 Task: Look for space in Chengyang, China from 5th June, 2023 to 16th June, 2023 for 2 adults in price range Rs.14000 to Rs.18000. Place can be entire place with 1  bedroom having 1 bed and 1 bathroom. Property type can be house, flat, guest house, hotel. Amenities needed are: wifi. Booking option can be shelf check-in. Required host language is Chinese (Simplified).
Action: Mouse moved to (708, 90)
Screenshot: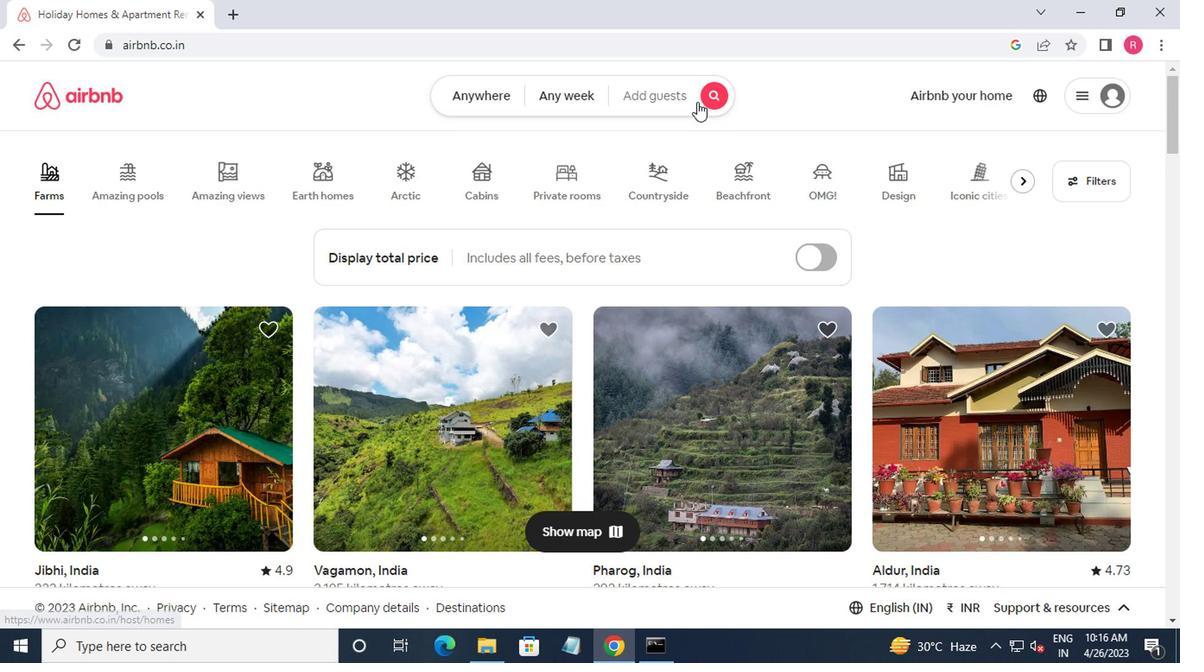
Action: Mouse pressed left at (708, 90)
Screenshot: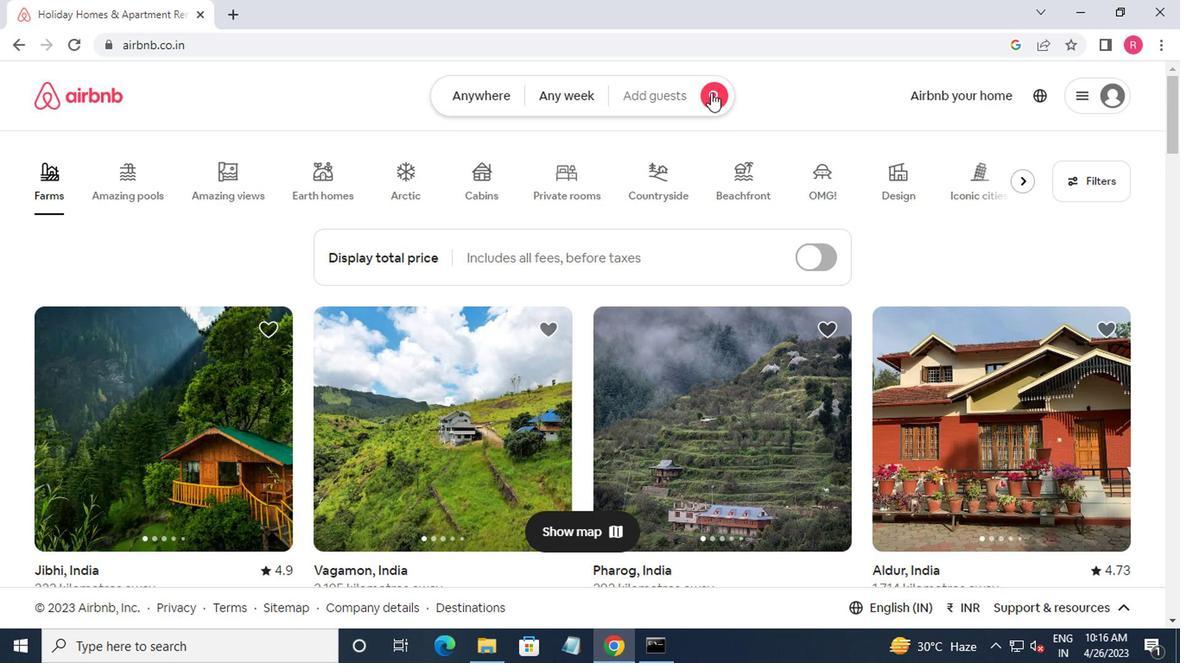 
Action: Mouse moved to (330, 167)
Screenshot: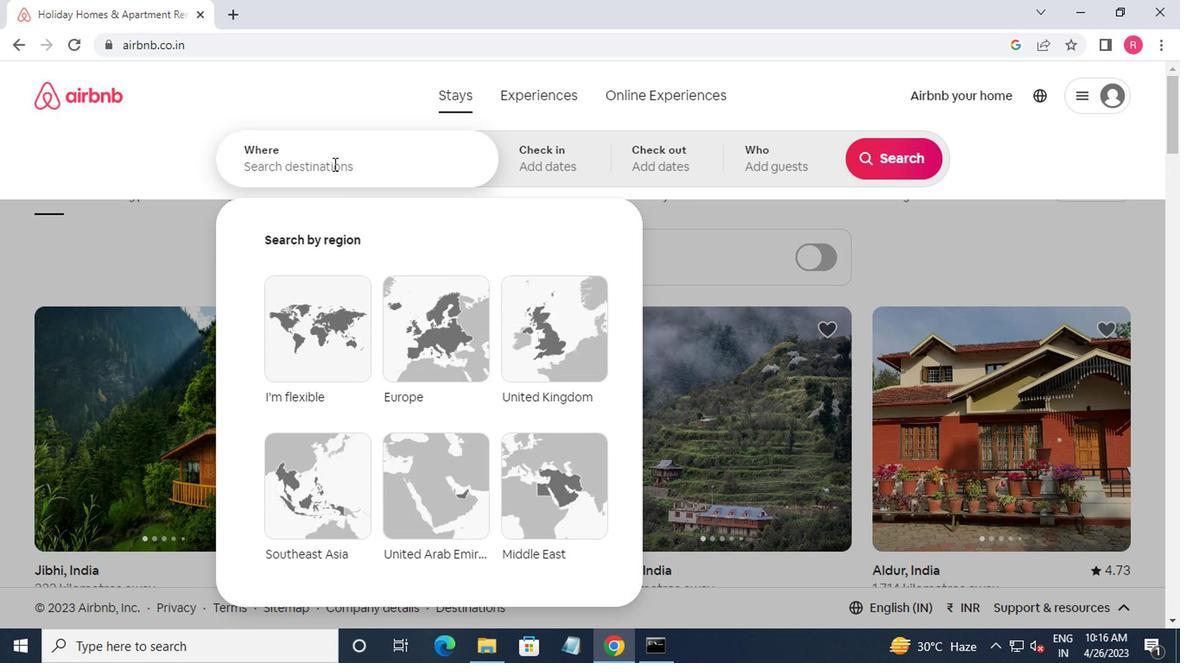 
Action: Mouse pressed left at (330, 167)
Screenshot: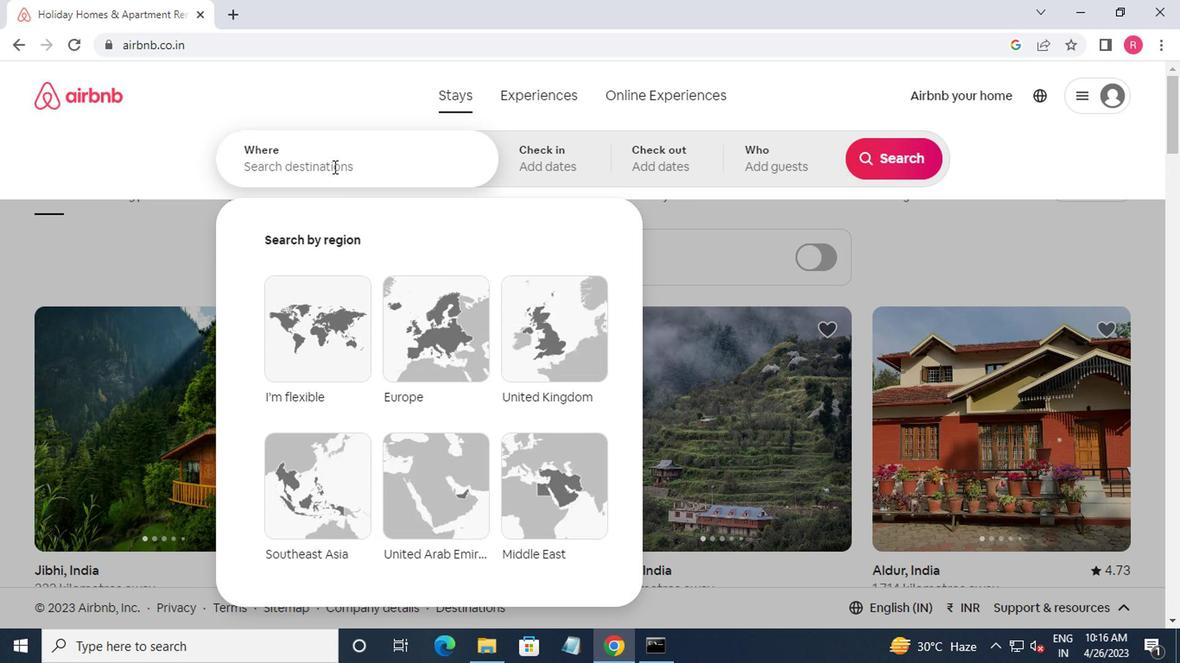 
Action: Mouse moved to (1175, 384)
Screenshot: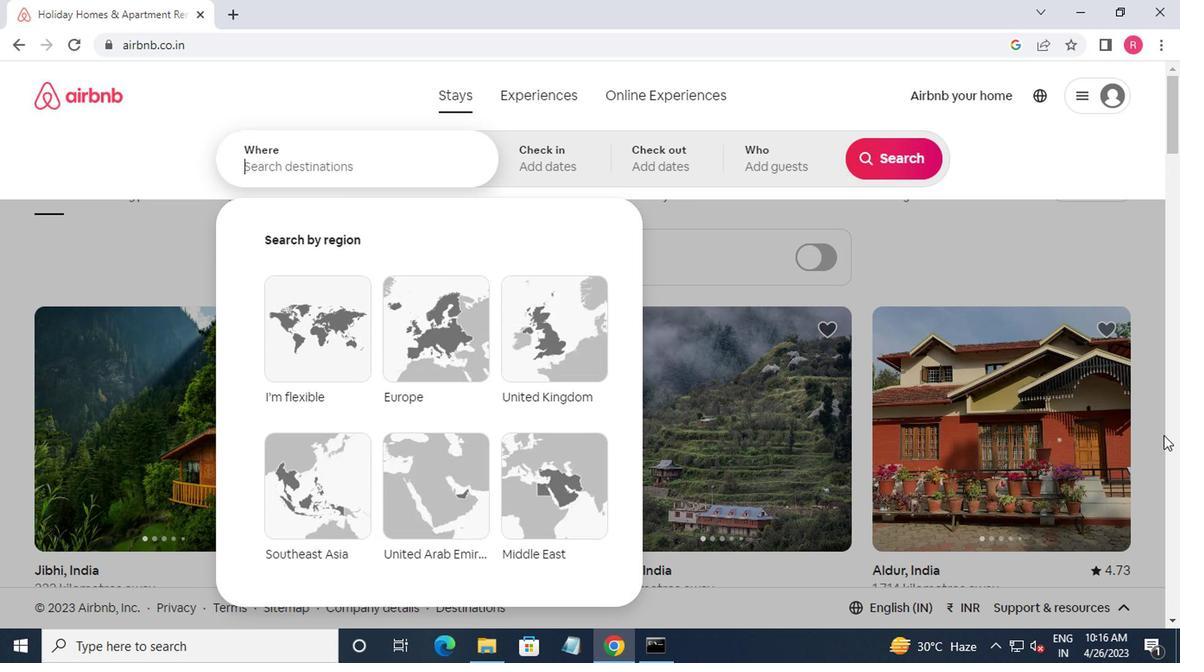 
Action: Key pressed chengyang,china<Key.enter>
Screenshot: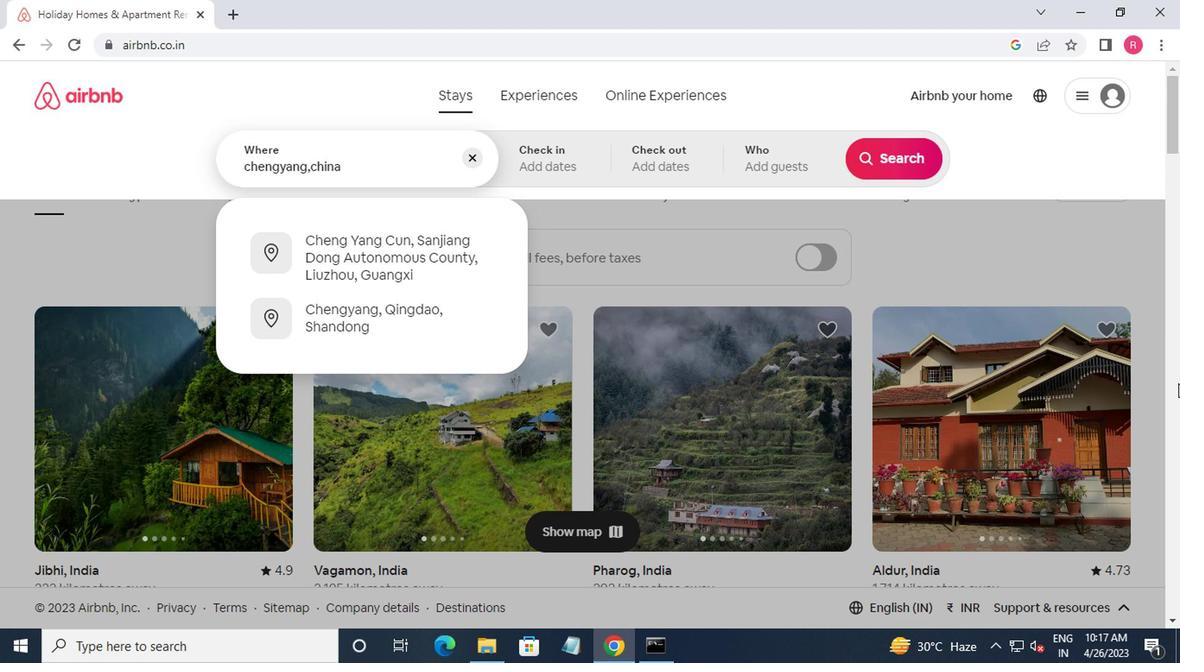 
Action: Mouse moved to (879, 298)
Screenshot: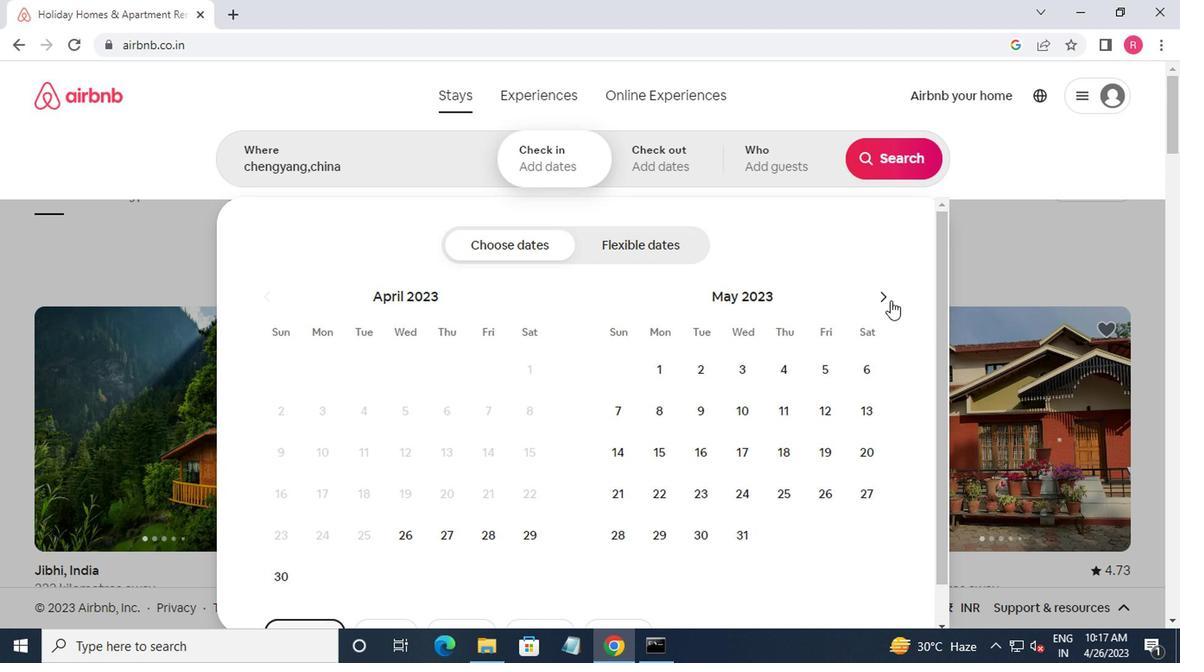 
Action: Mouse pressed left at (879, 298)
Screenshot: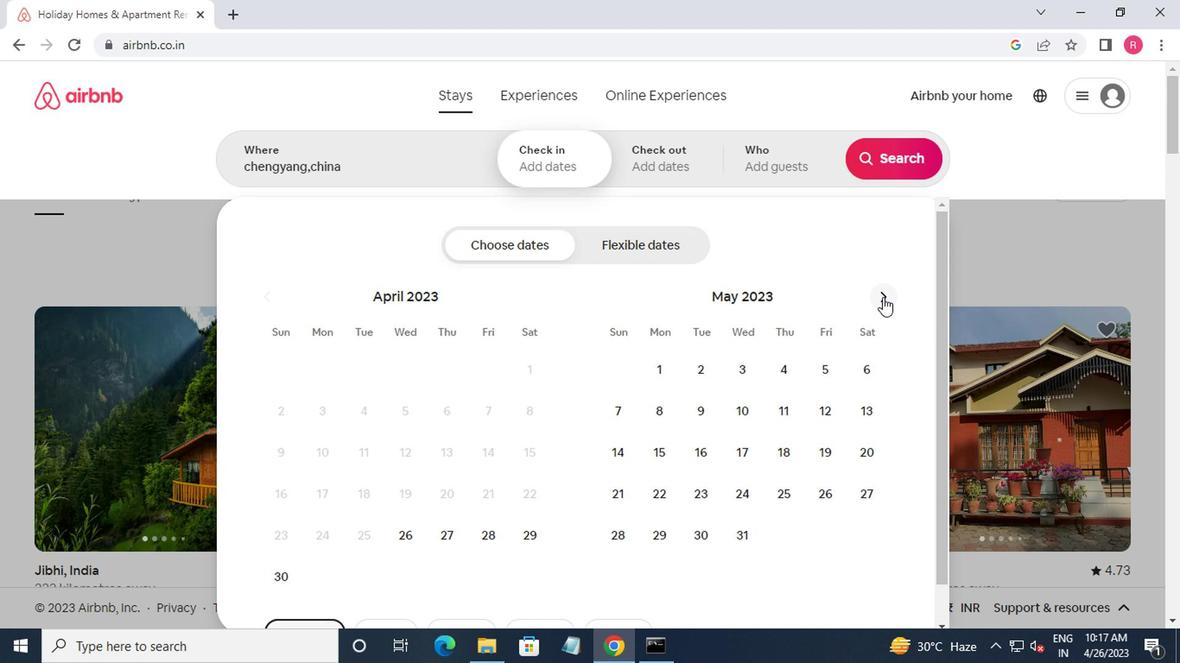 
Action: Mouse moved to (878, 298)
Screenshot: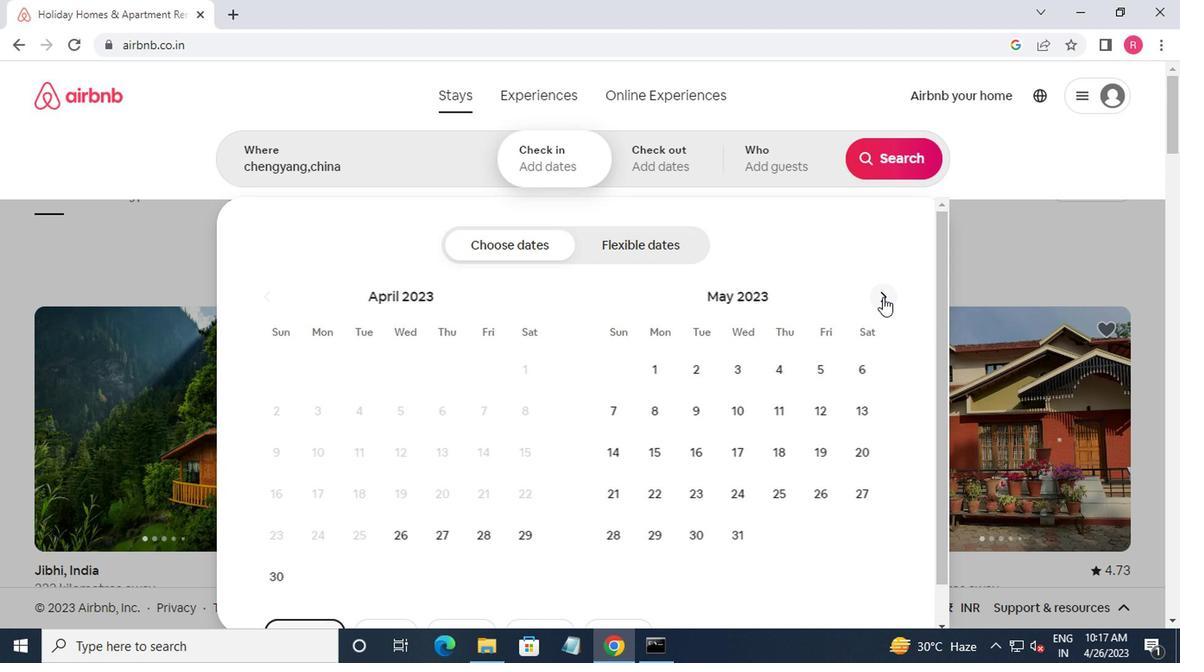 
Action: Mouse pressed left at (878, 298)
Screenshot: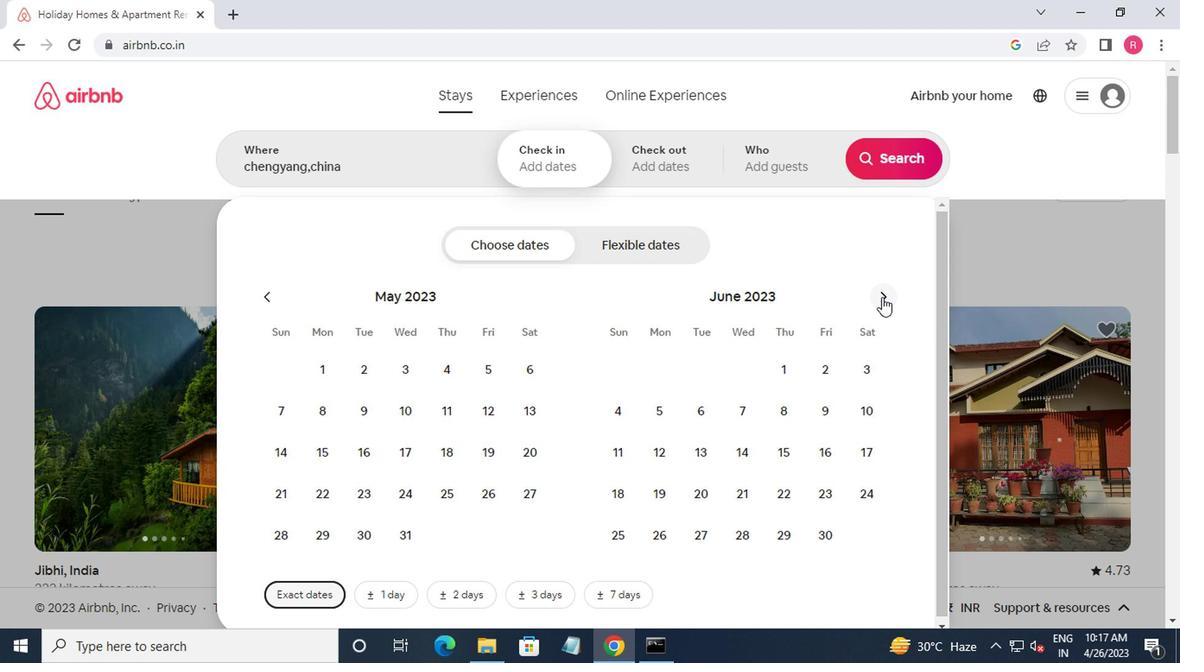 
Action: Mouse moved to (735, 414)
Screenshot: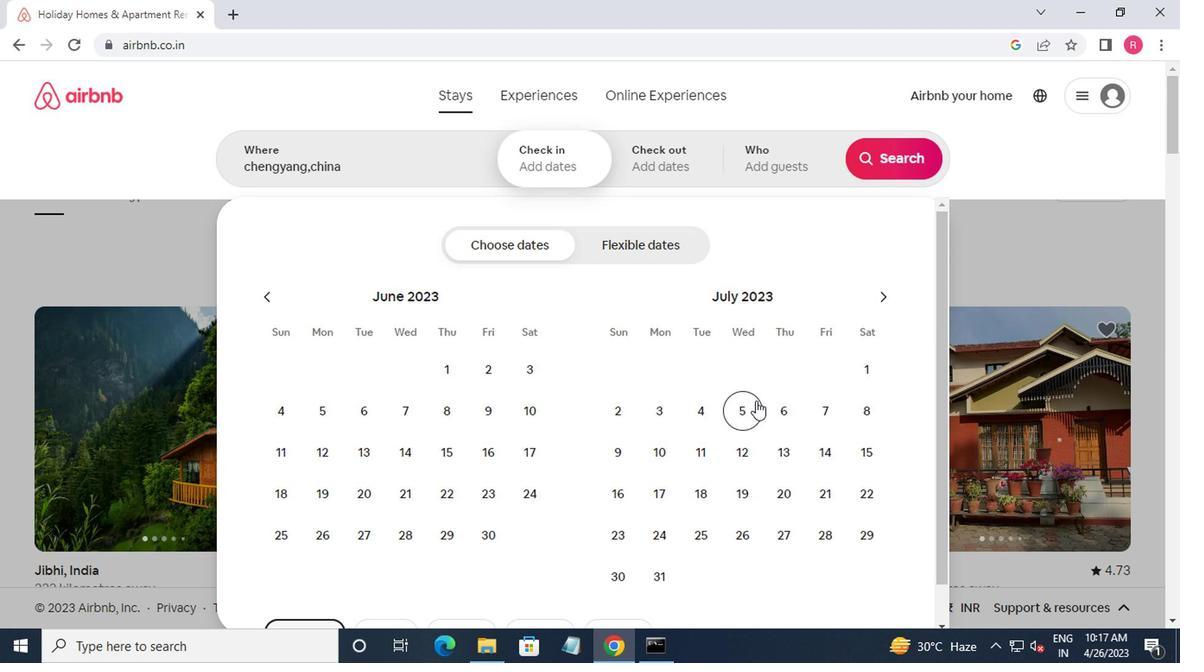 
Action: Mouse pressed left at (735, 414)
Screenshot: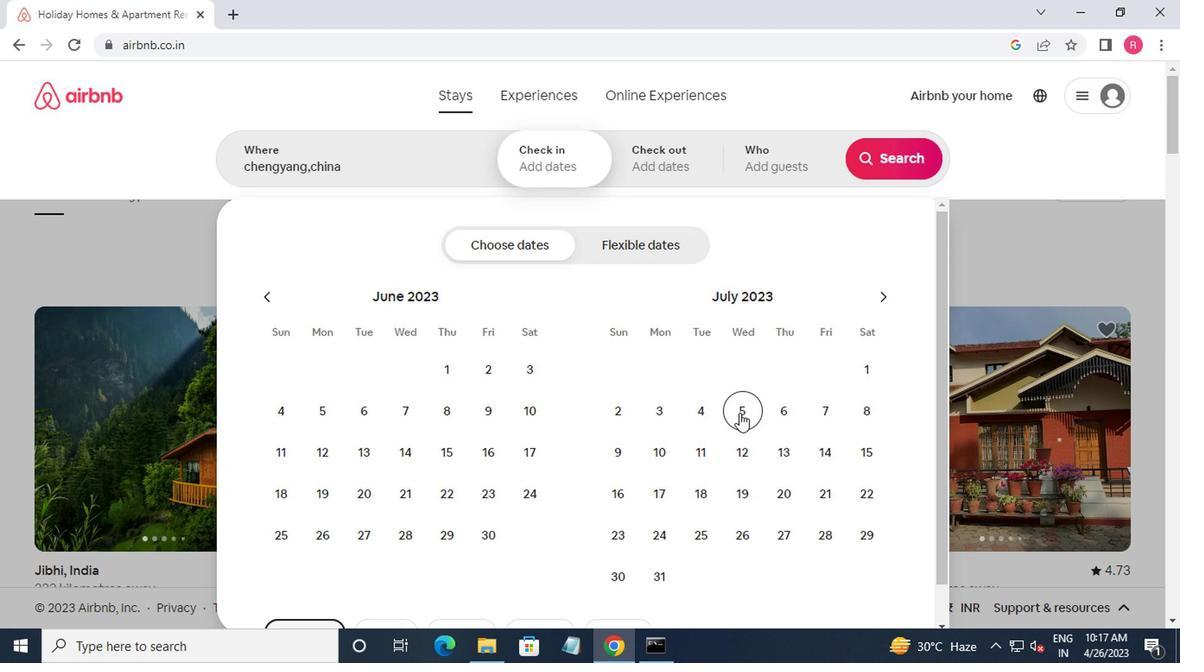 
Action: Mouse moved to (609, 492)
Screenshot: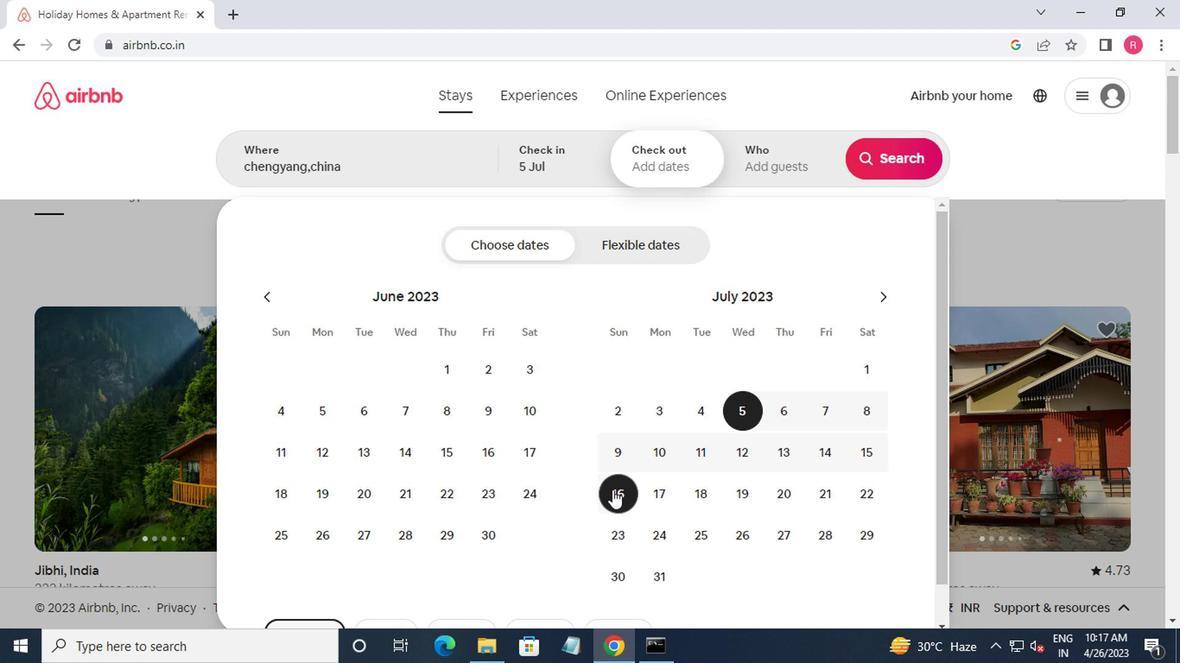 
Action: Mouse pressed left at (609, 492)
Screenshot: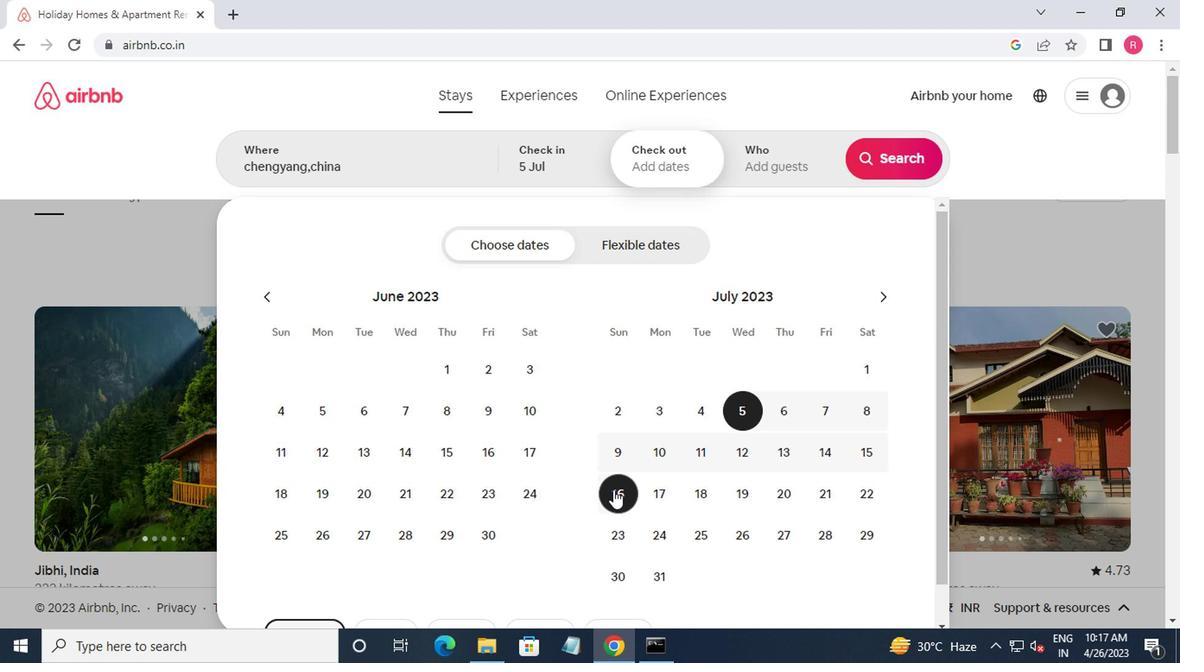 
Action: Mouse moved to (322, 417)
Screenshot: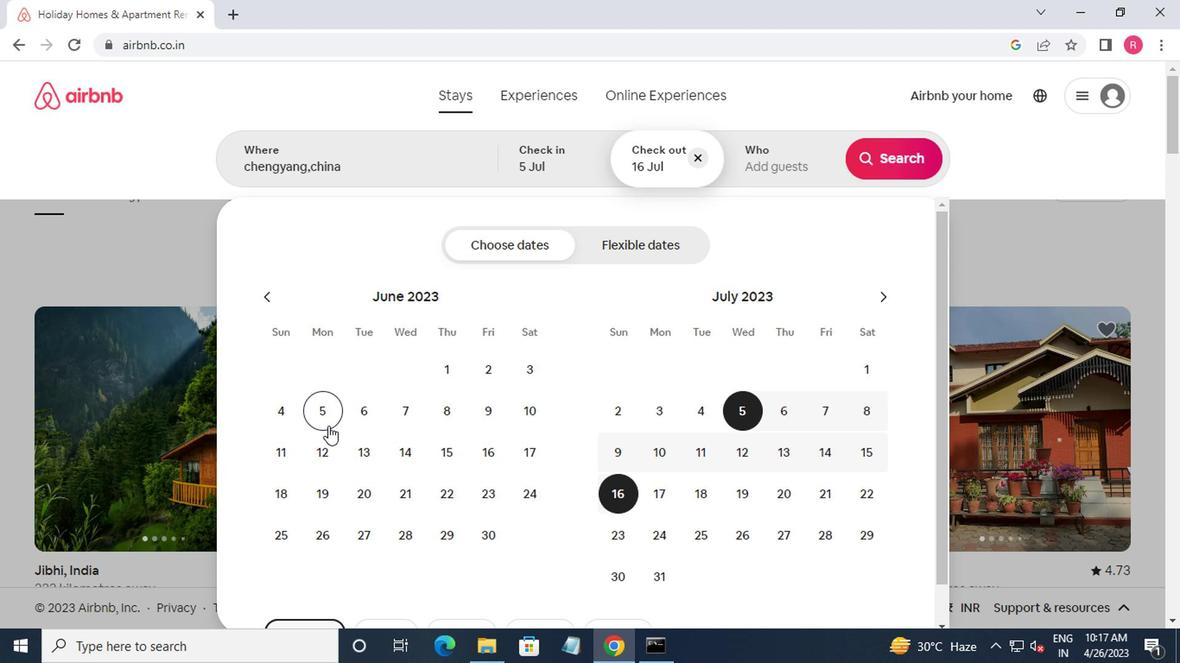 
Action: Mouse pressed left at (322, 417)
Screenshot: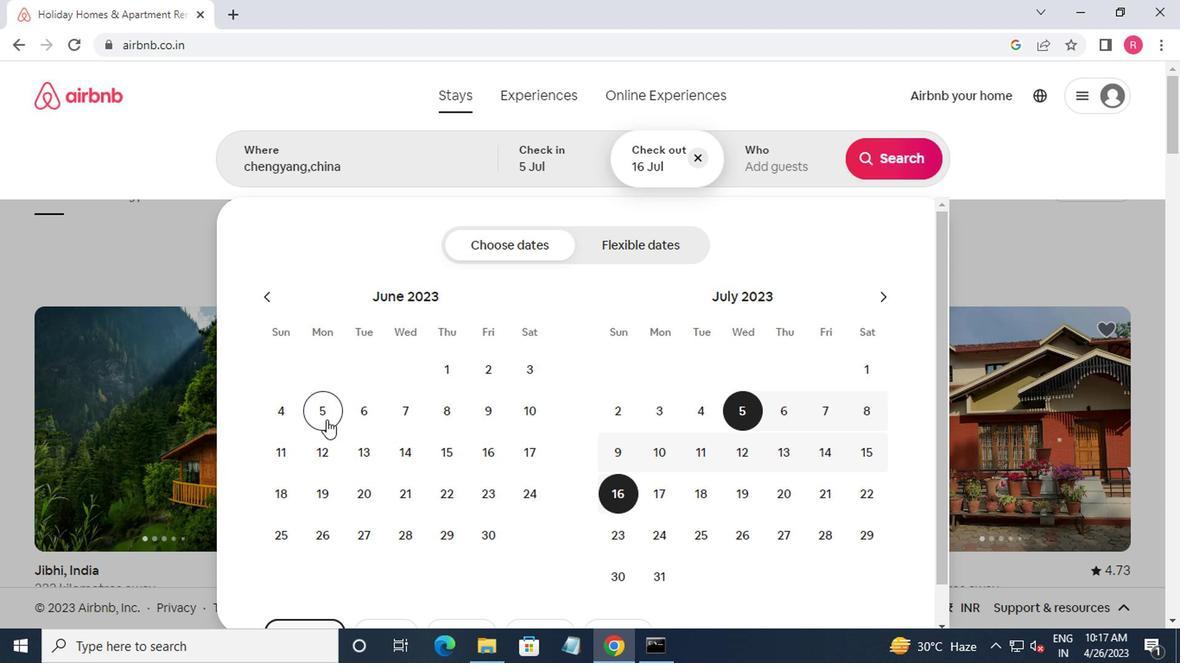 
Action: Mouse moved to (501, 462)
Screenshot: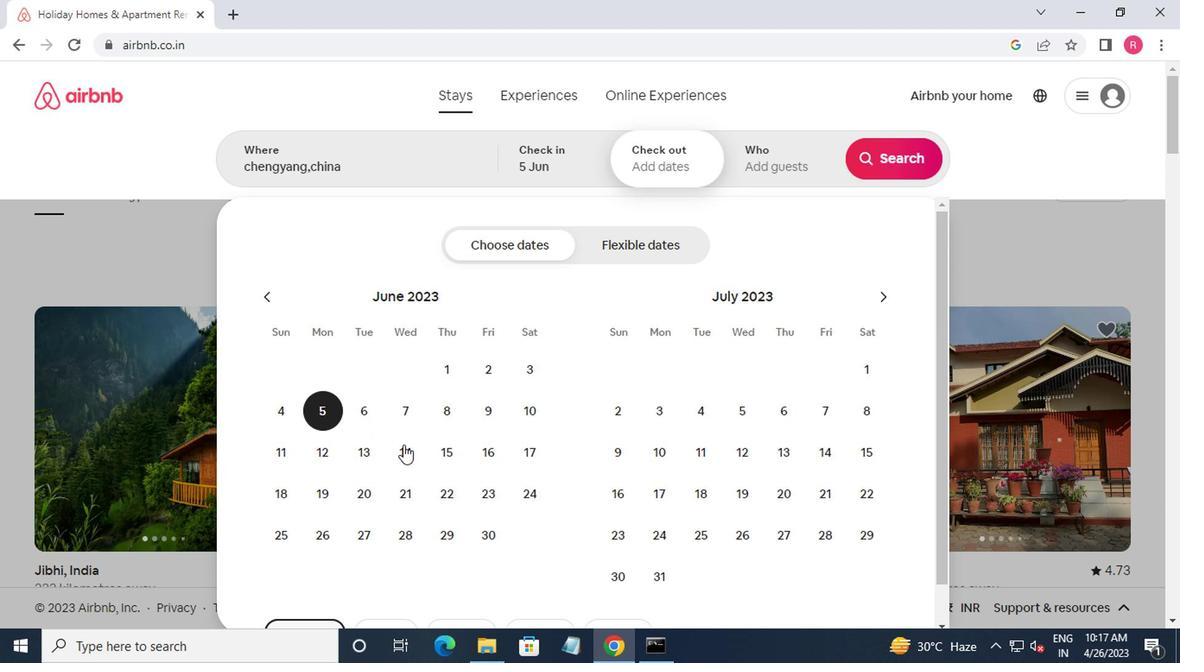 
Action: Mouse pressed left at (501, 462)
Screenshot: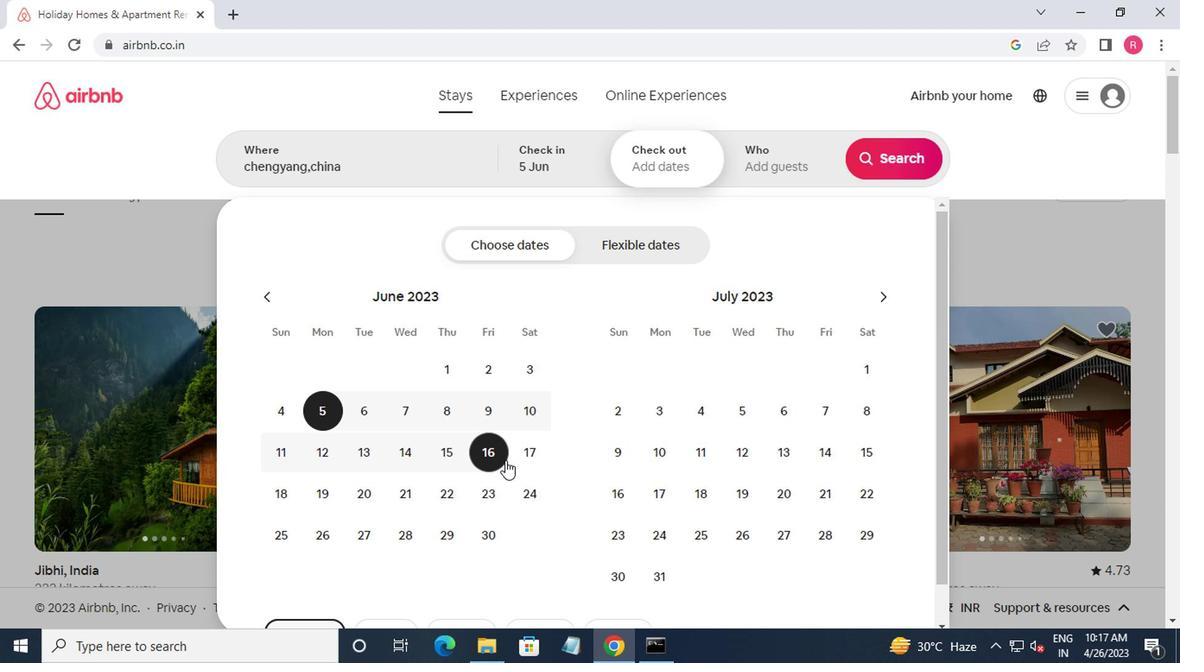 
Action: Mouse moved to (769, 165)
Screenshot: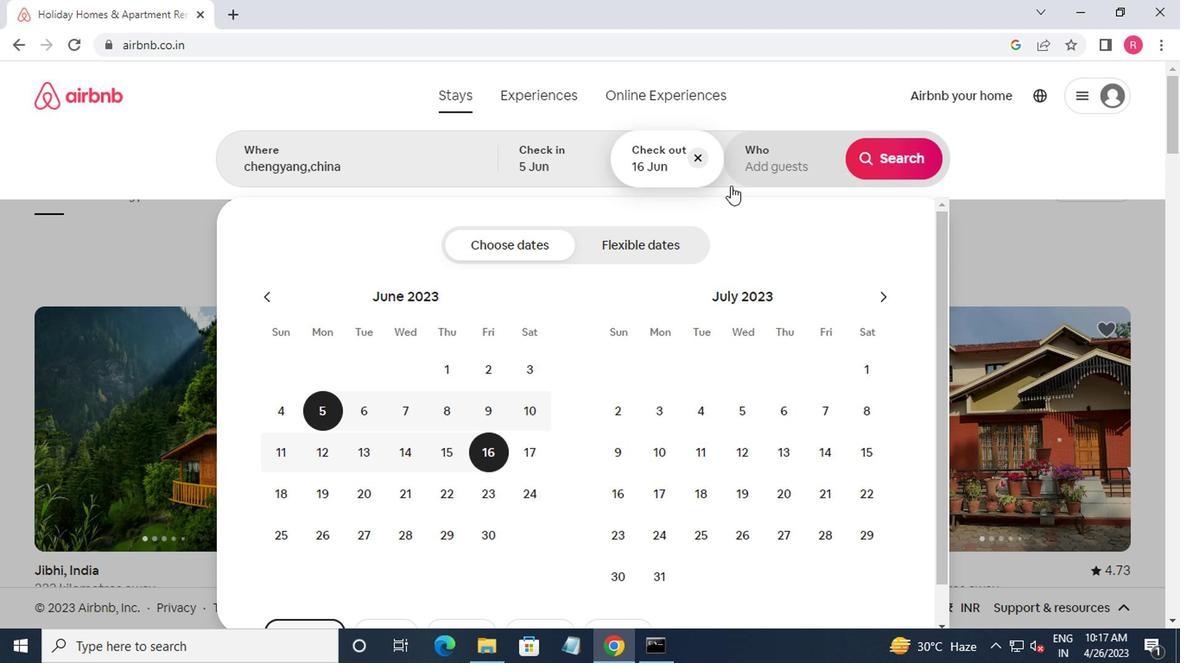 
Action: Mouse pressed left at (769, 165)
Screenshot: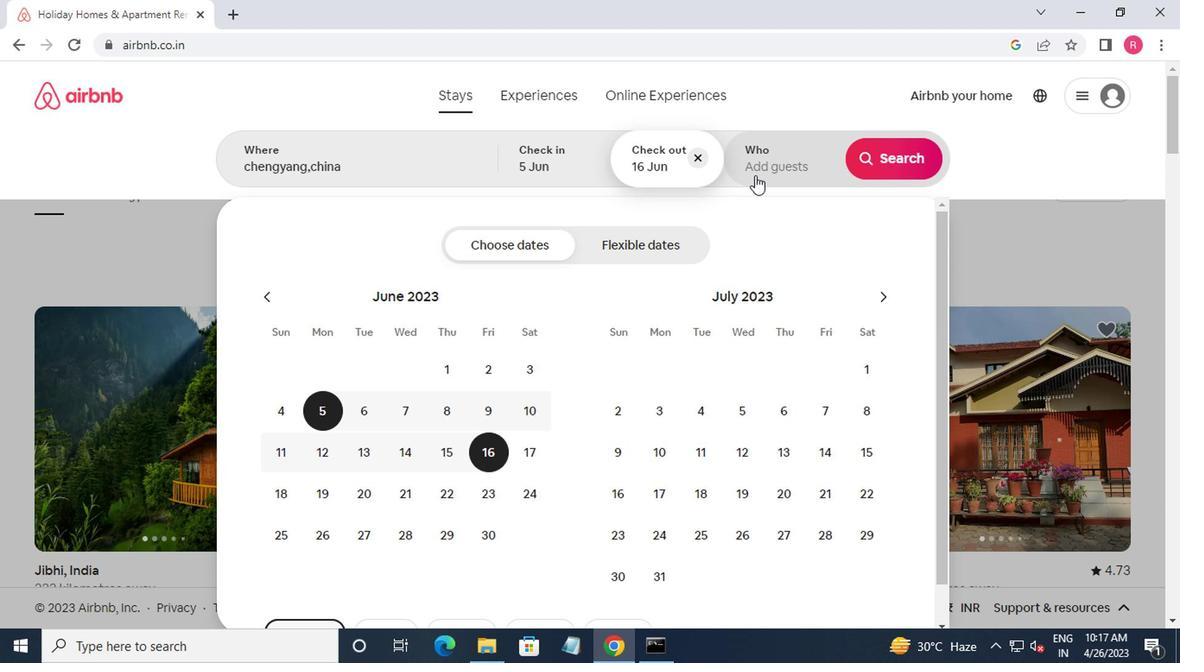 
Action: Mouse moved to (896, 248)
Screenshot: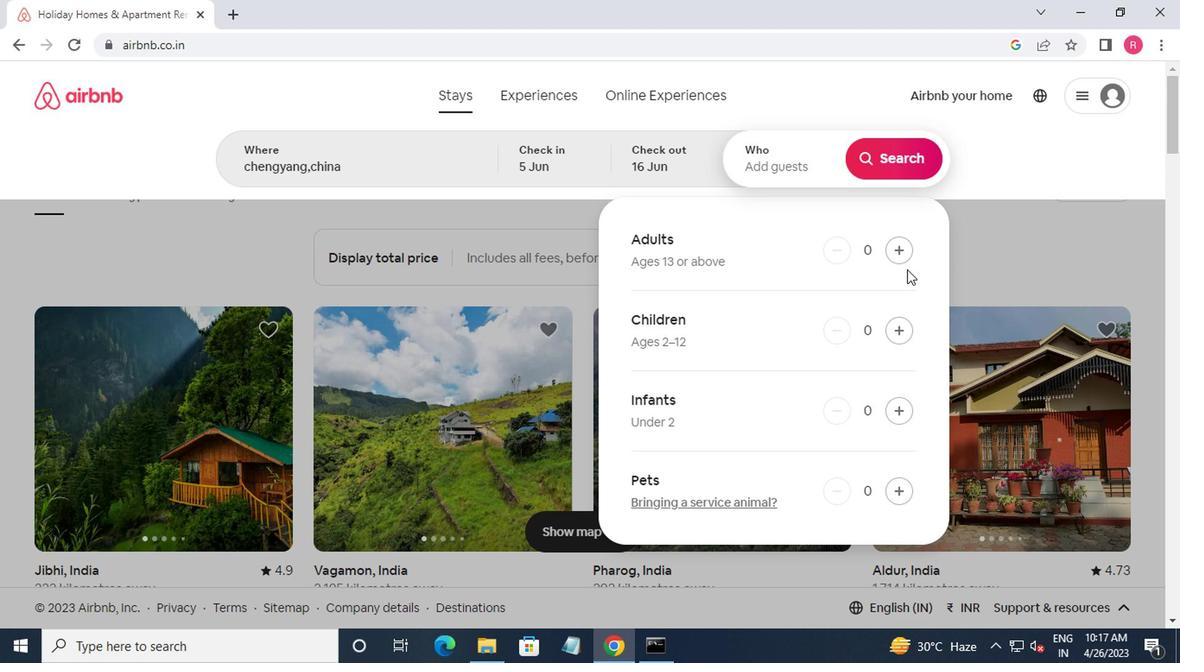 
Action: Mouse pressed left at (896, 248)
Screenshot: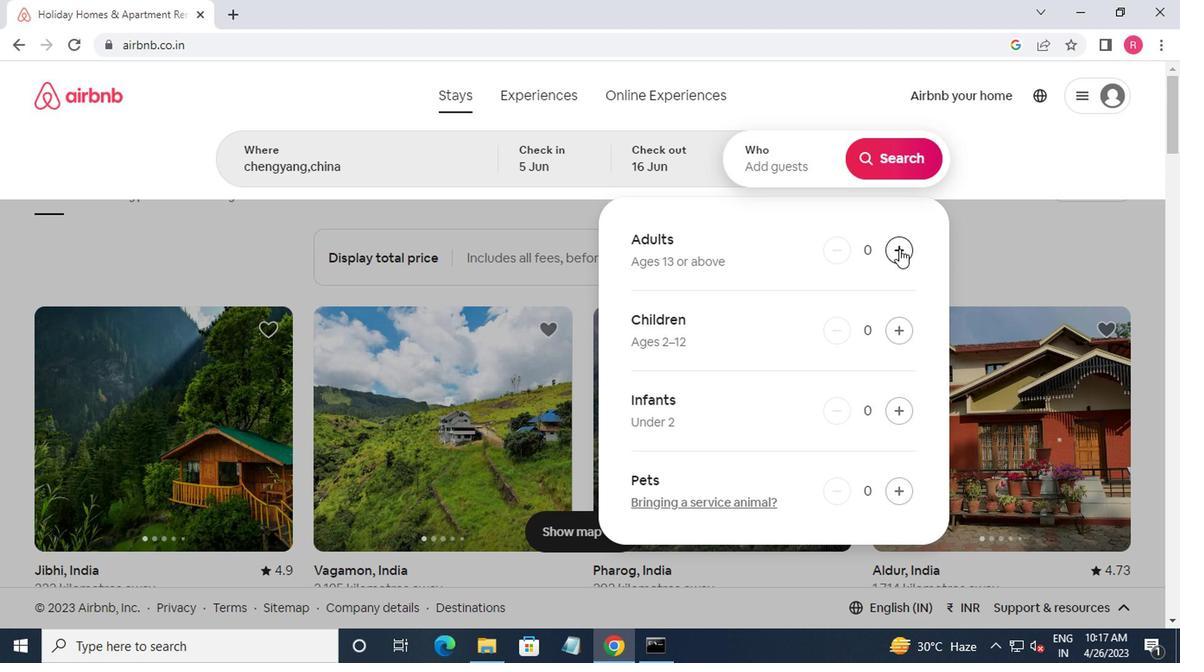 
Action: Mouse pressed left at (896, 248)
Screenshot: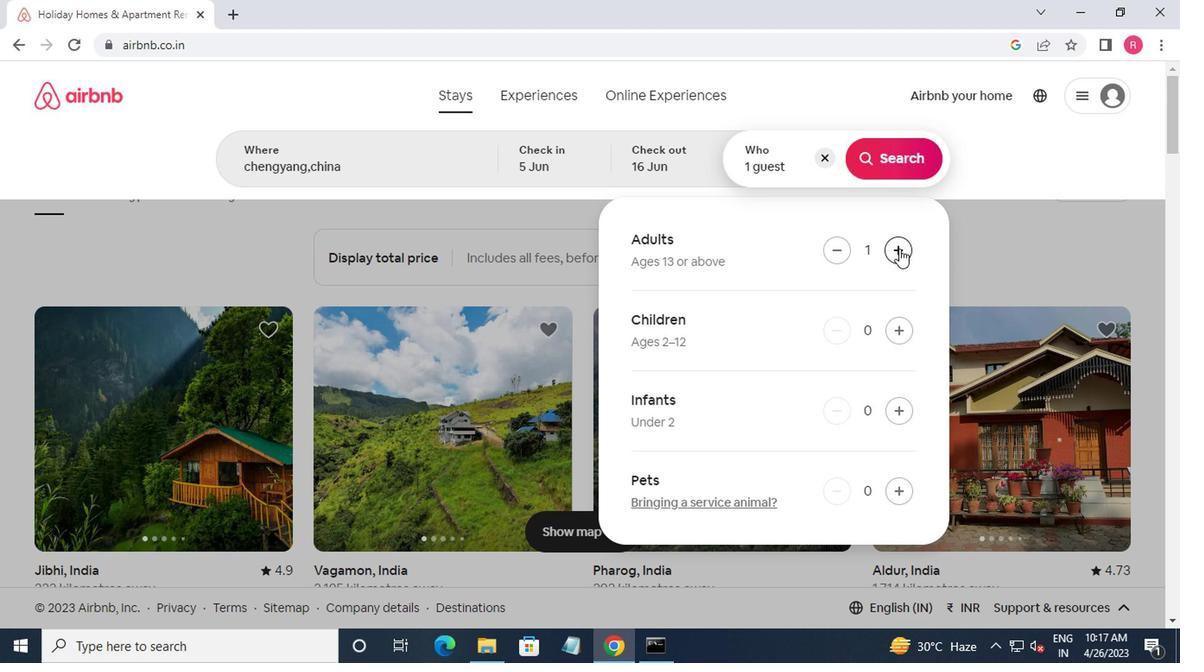 
Action: Mouse moved to (873, 172)
Screenshot: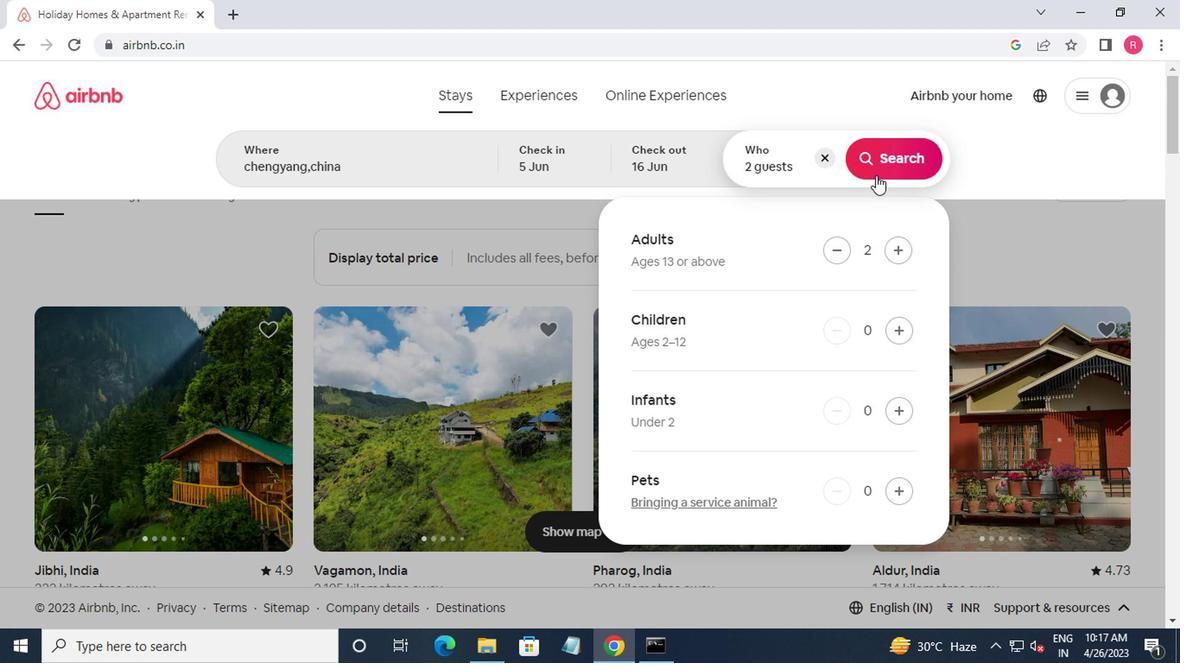 
Action: Mouse pressed left at (873, 172)
Screenshot: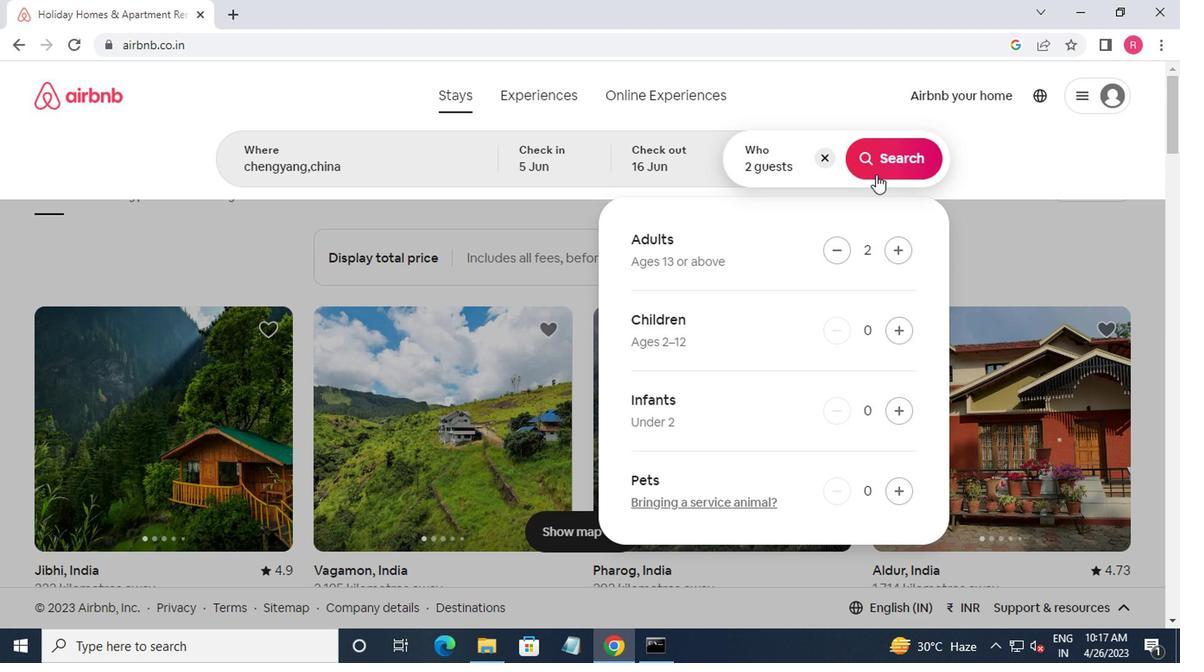 
Action: Mouse moved to (1075, 167)
Screenshot: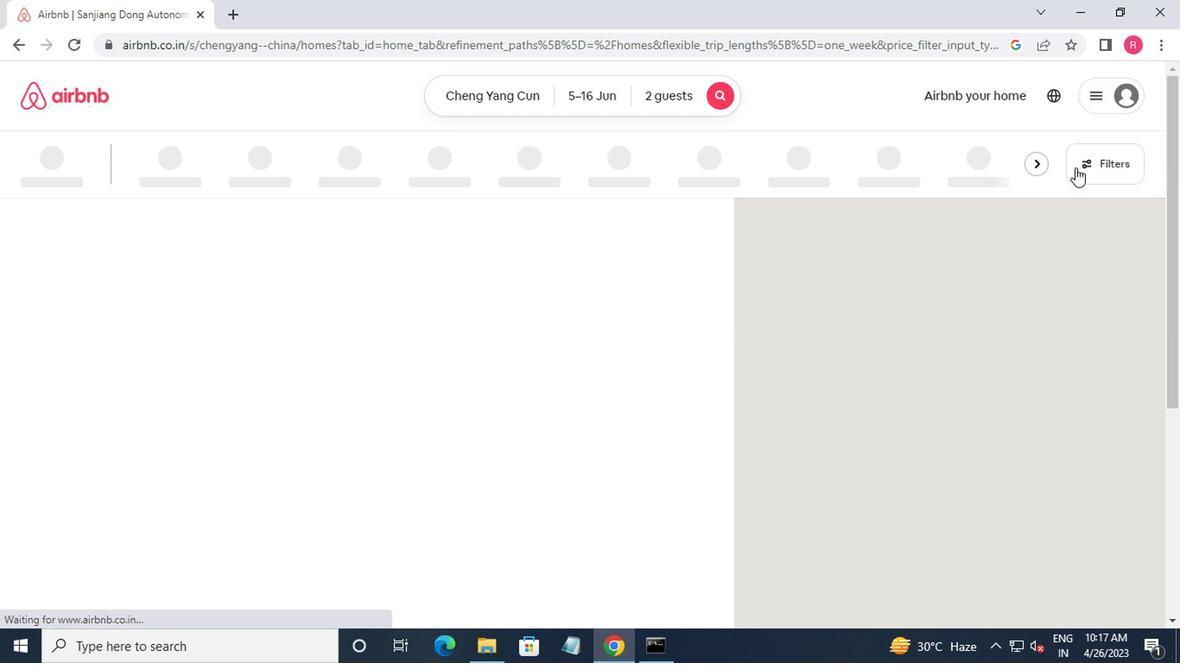 
Action: Mouse pressed left at (1075, 167)
Screenshot: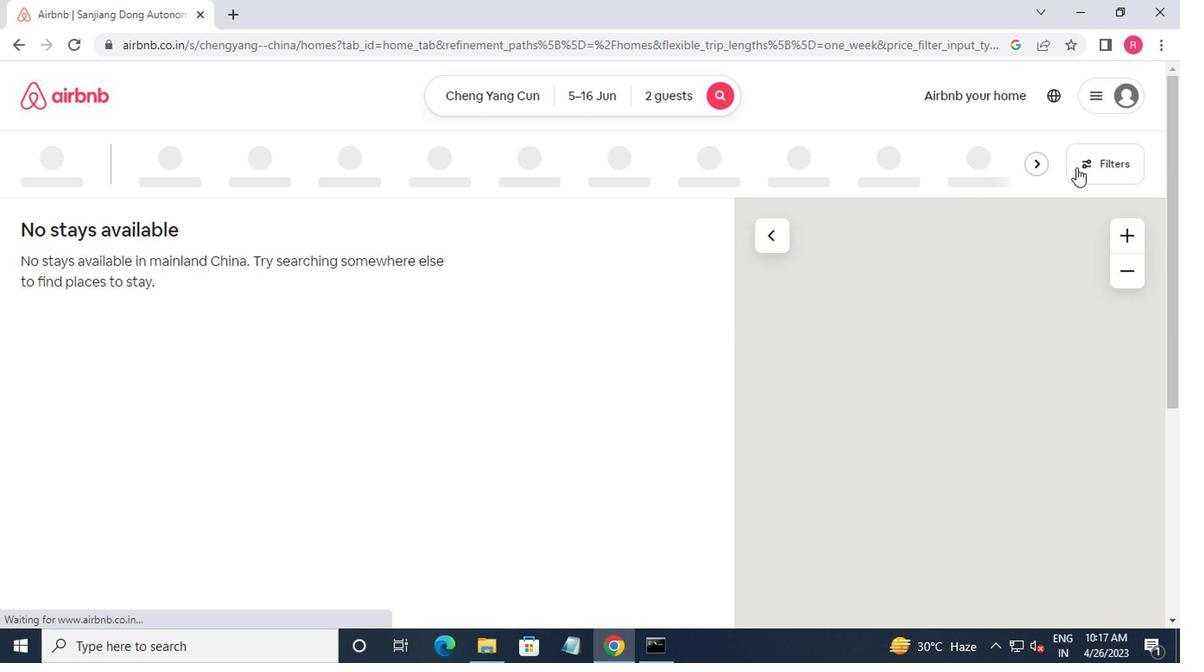 
Action: Mouse moved to (370, 281)
Screenshot: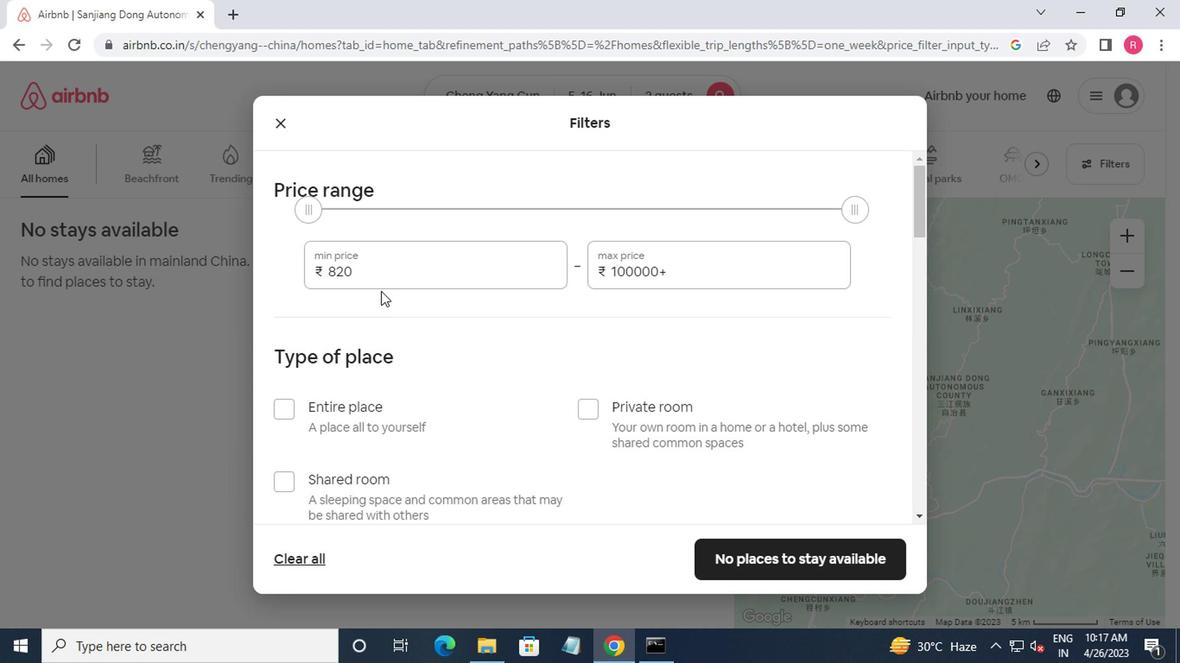 
Action: Mouse pressed left at (370, 281)
Screenshot: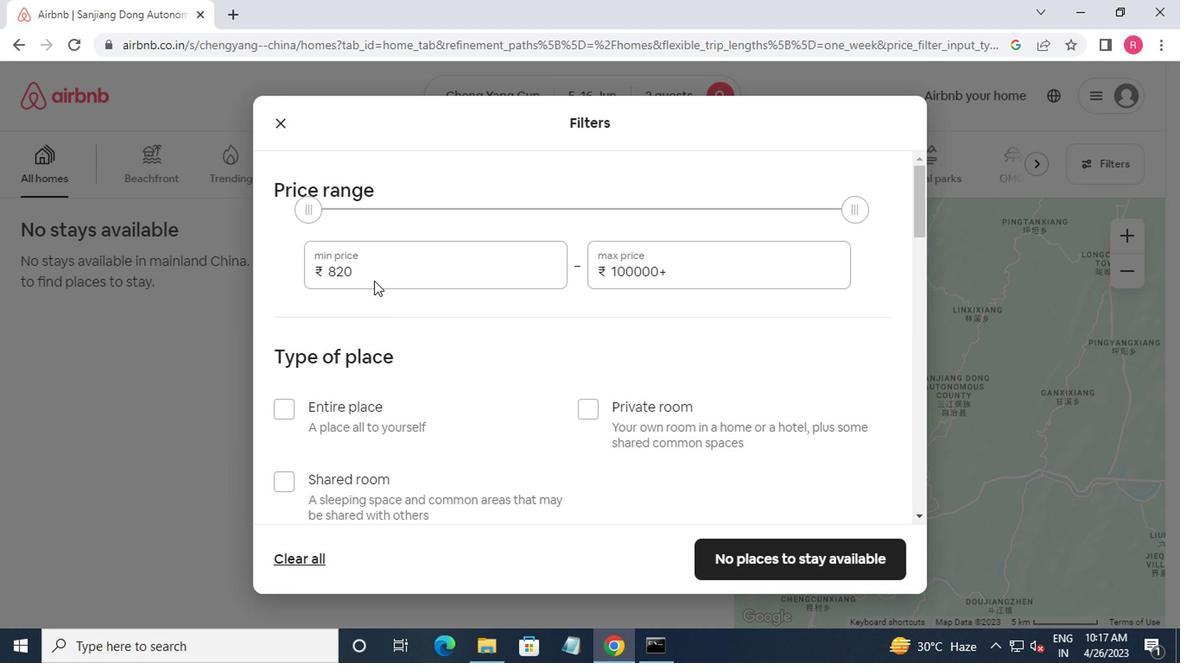 
Action: Mouse moved to (371, 279)
Screenshot: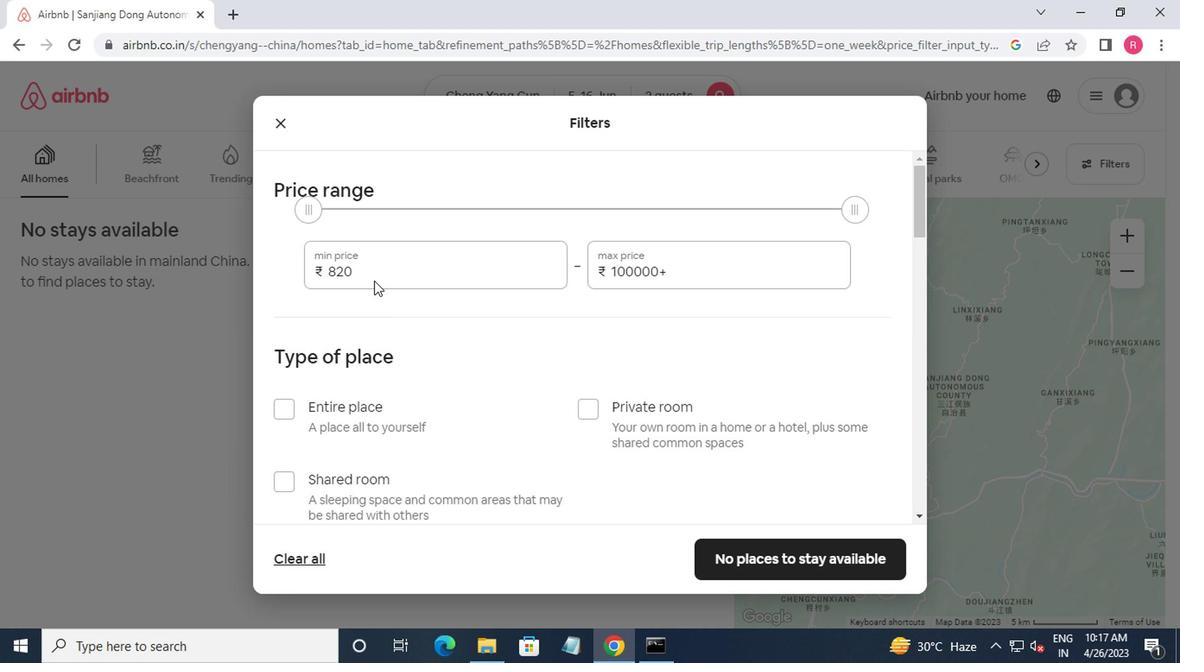 
Action: Key pressed <Key.backspace><Key.backspace><Key.backspace><Key.backspace><Key.backspace><Key.backspace>14000<Key.tab>18000
Screenshot: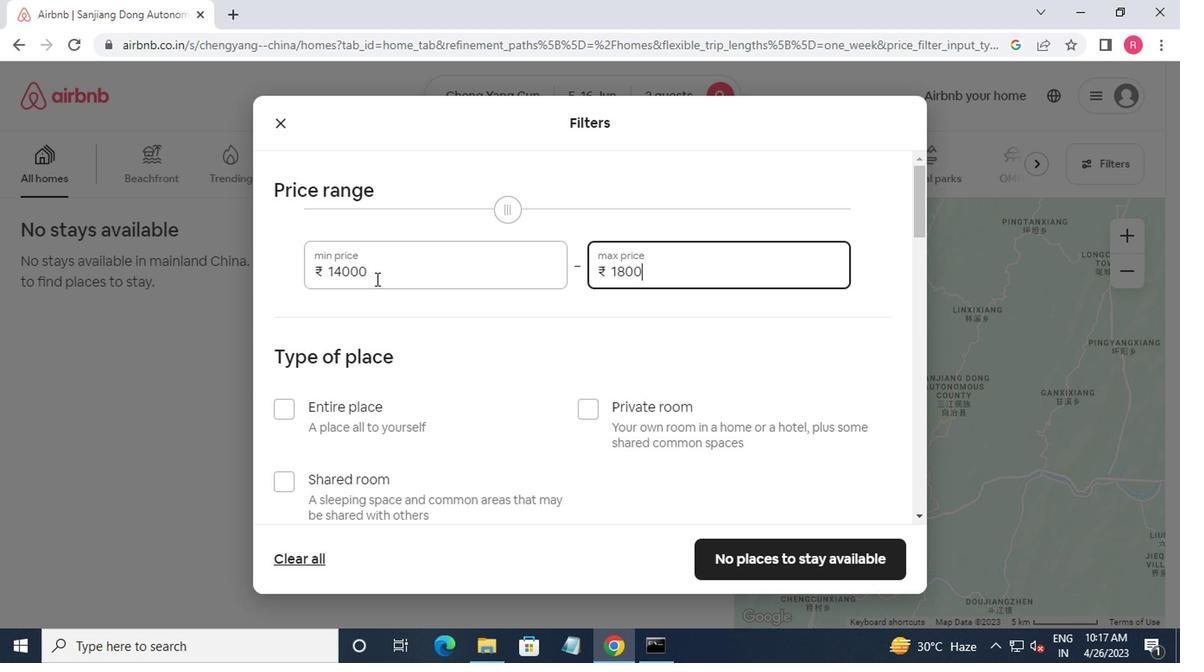 
Action: Mouse moved to (644, 521)
Screenshot: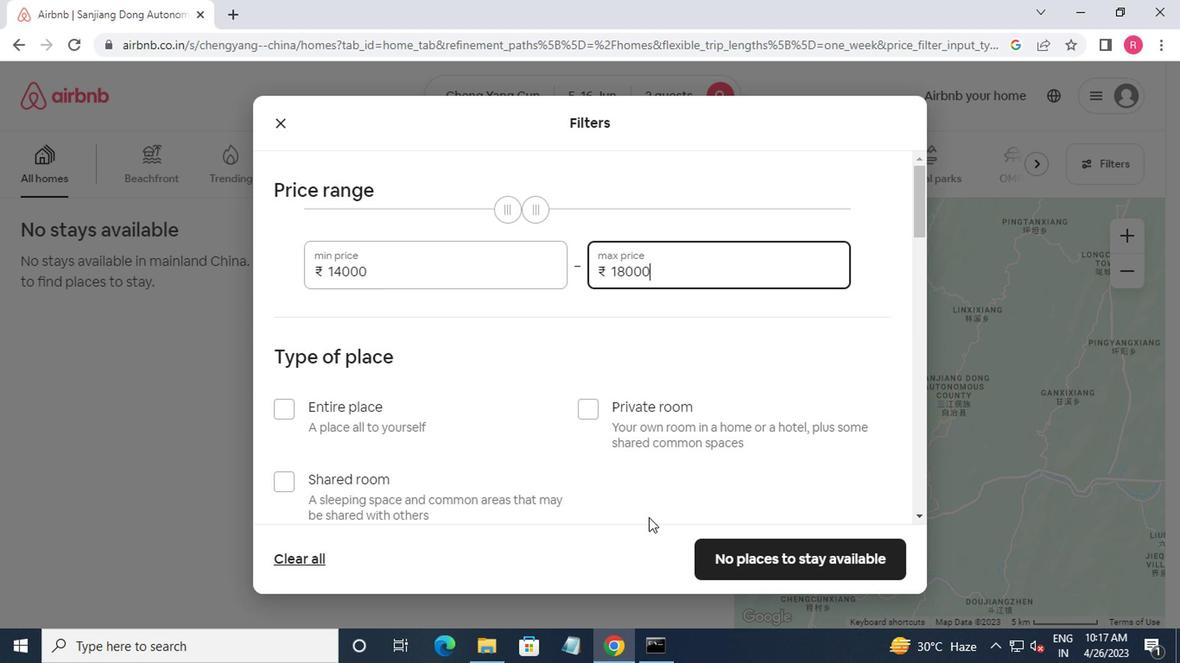 
Action: Mouse scrolled (644, 520) with delta (0, -1)
Screenshot: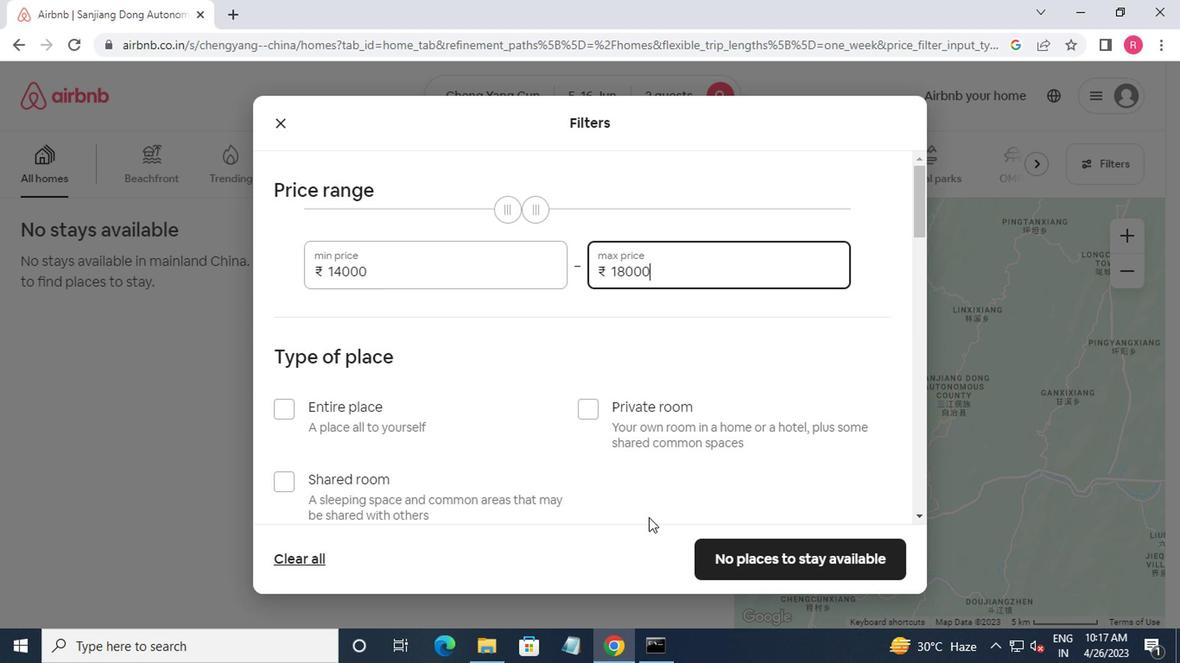 
Action: Mouse scrolled (644, 520) with delta (0, -1)
Screenshot: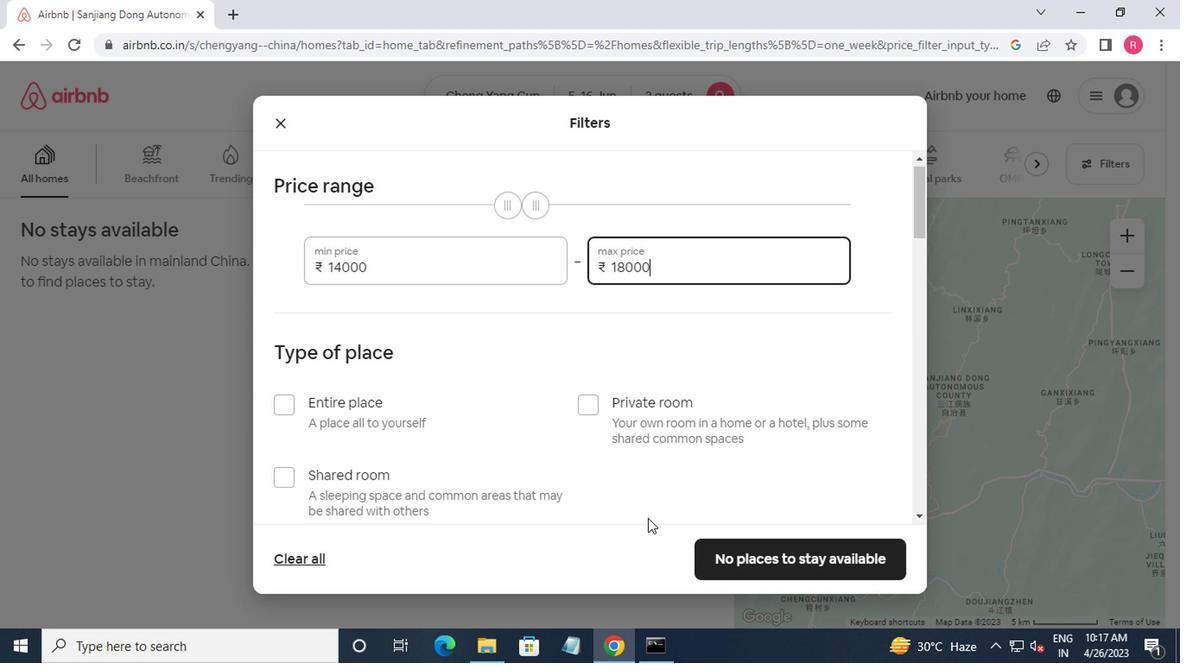 
Action: Mouse moved to (301, 244)
Screenshot: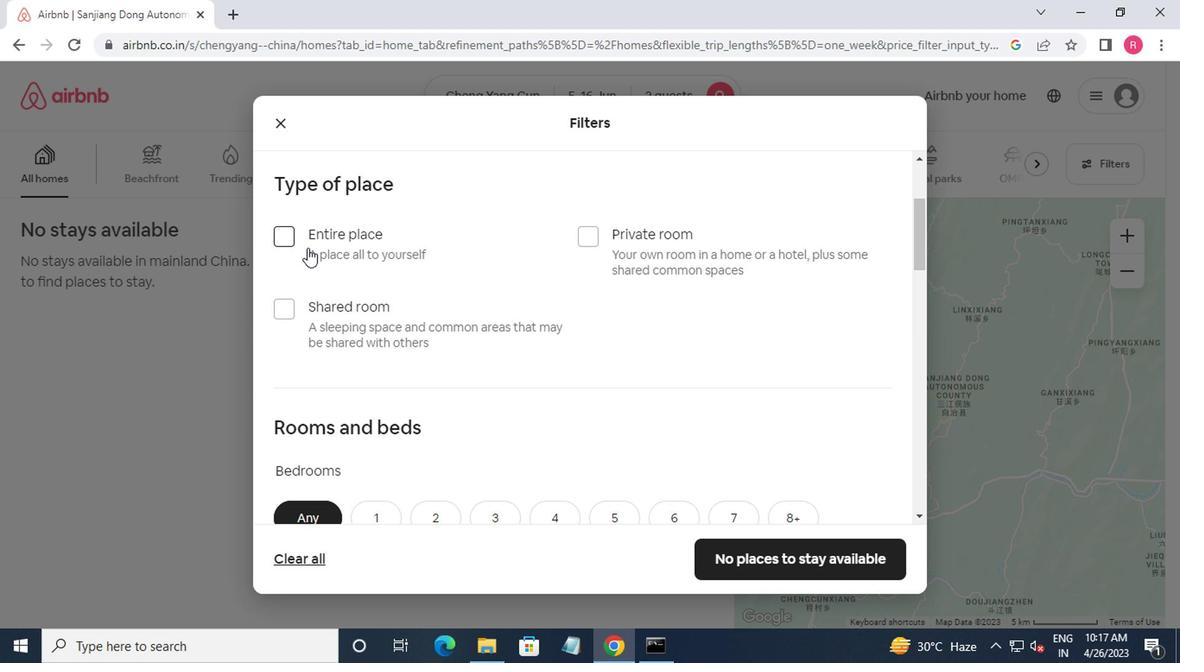 
Action: Mouse pressed left at (301, 244)
Screenshot: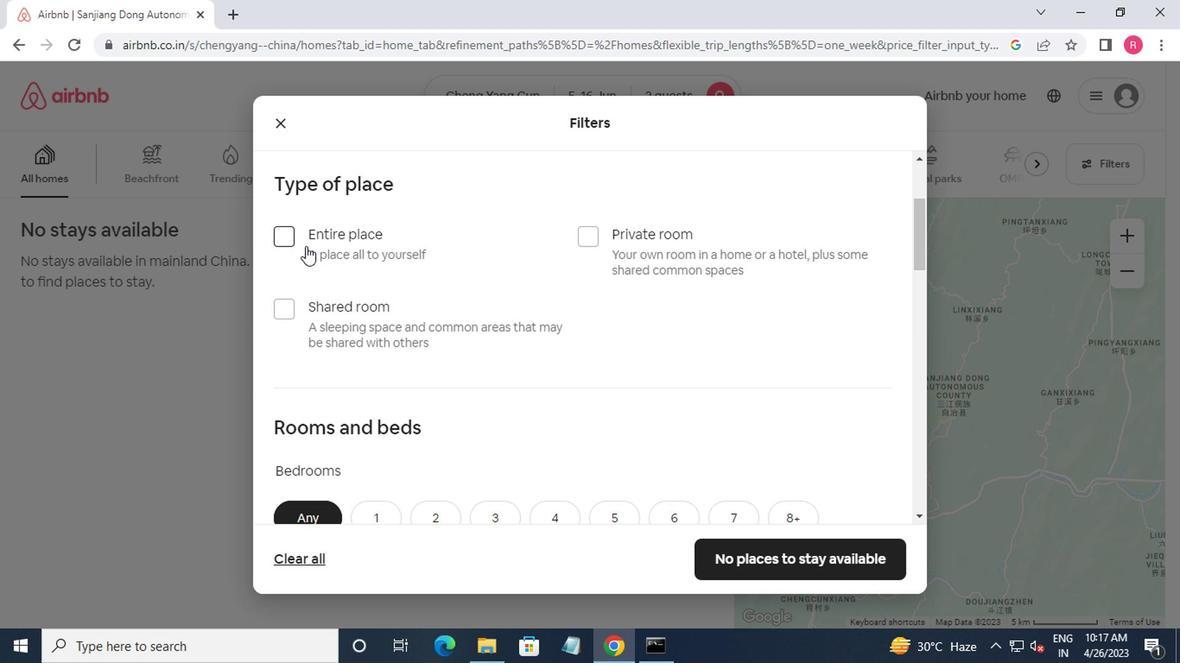 
Action: Mouse moved to (475, 309)
Screenshot: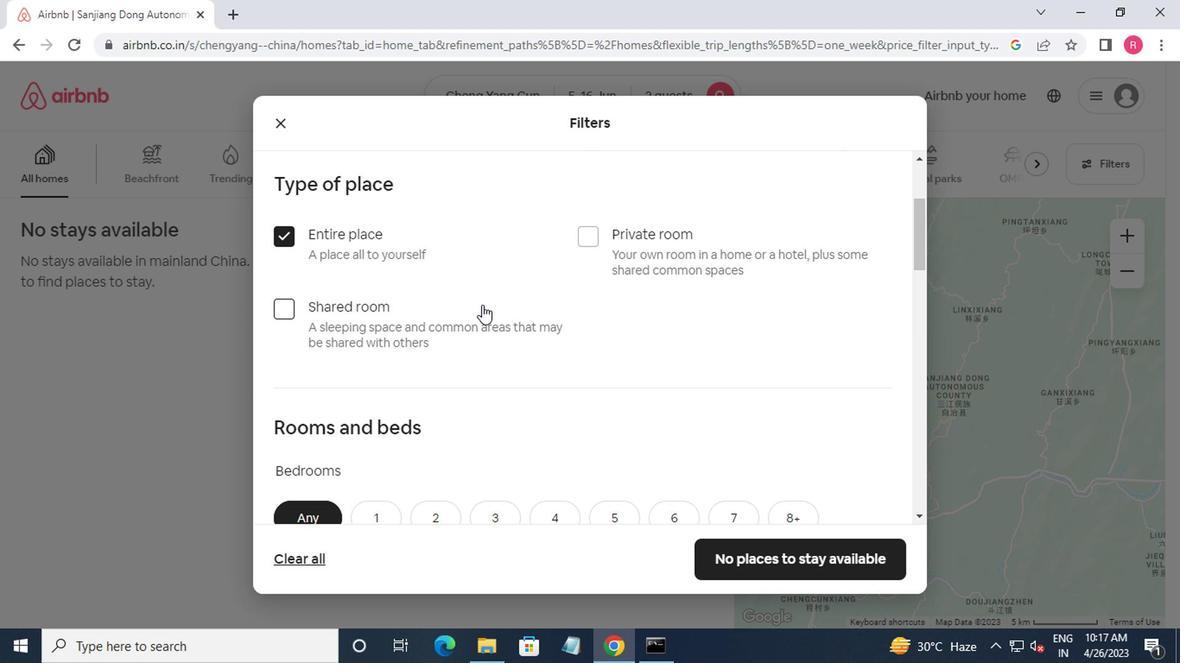 
Action: Mouse scrolled (475, 309) with delta (0, 0)
Screenshot: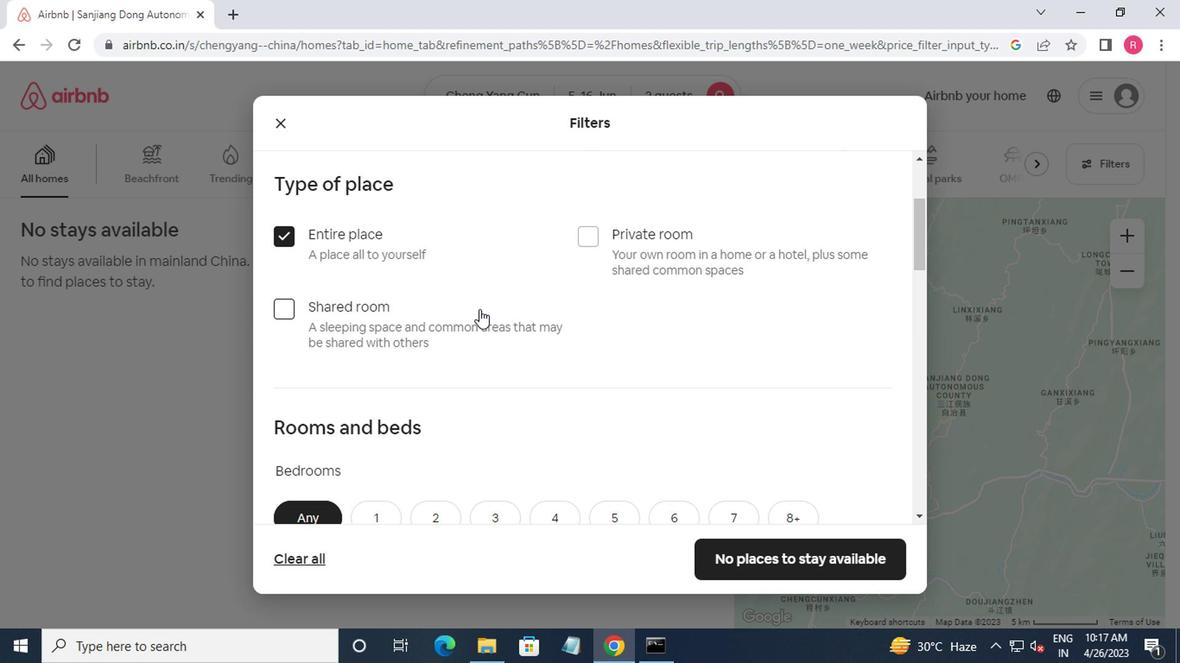 
Action: Mouse moved to (369, 431)
Screenshot: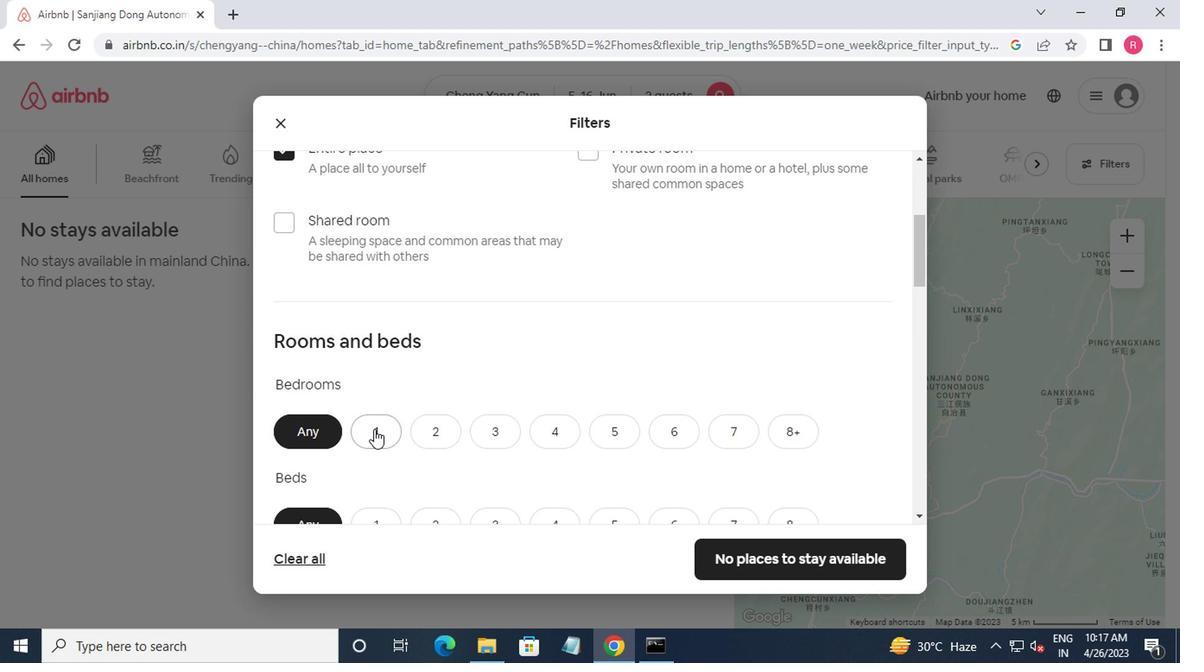 
Action: Mouse pressed left at (369, 431)
Screenshot: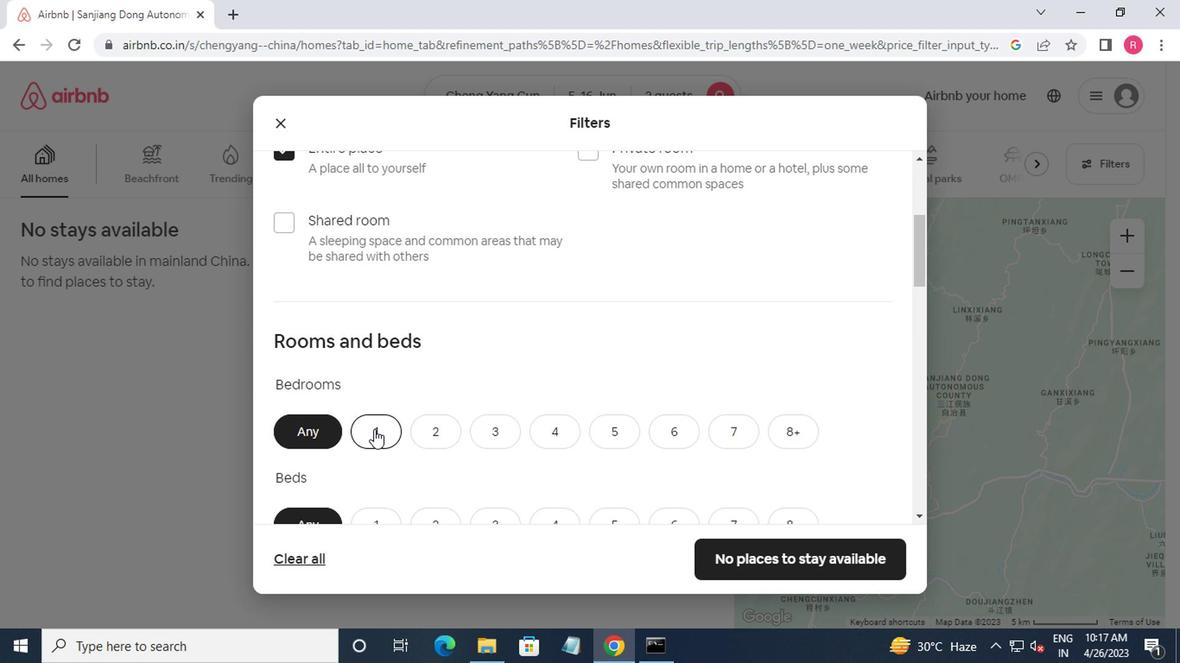 
Action: Mouse moved to (419, 425)
Screenshot: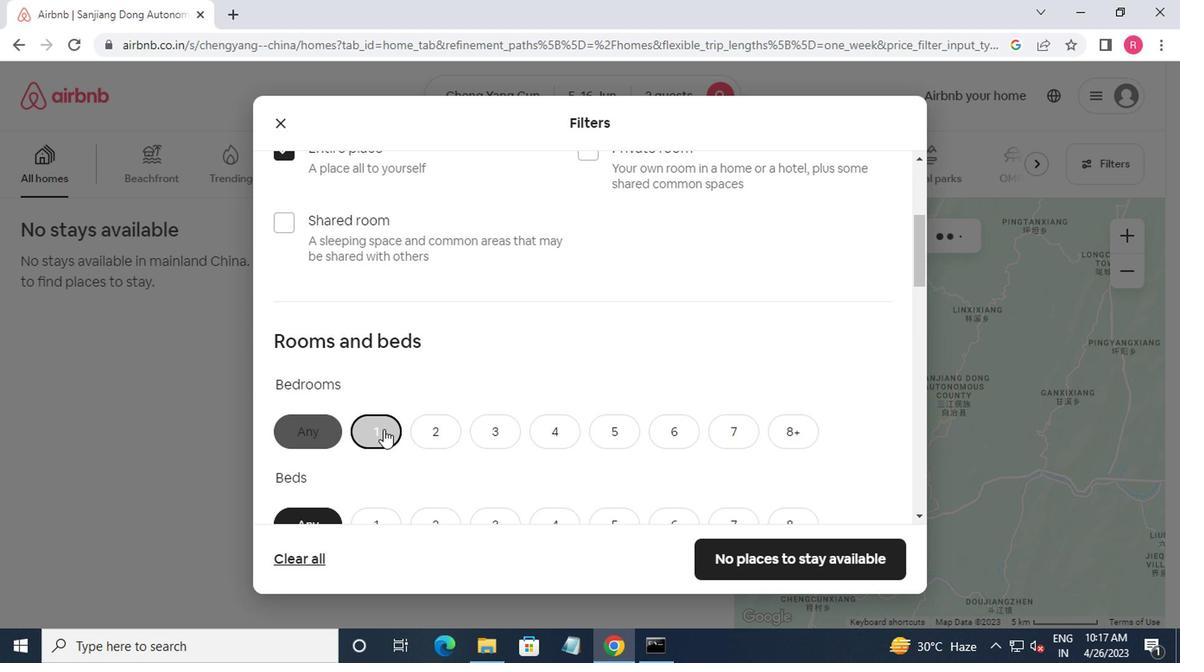 
Action: Mouse scrolled (419, 425) with delta (0, 0)
Screenshot: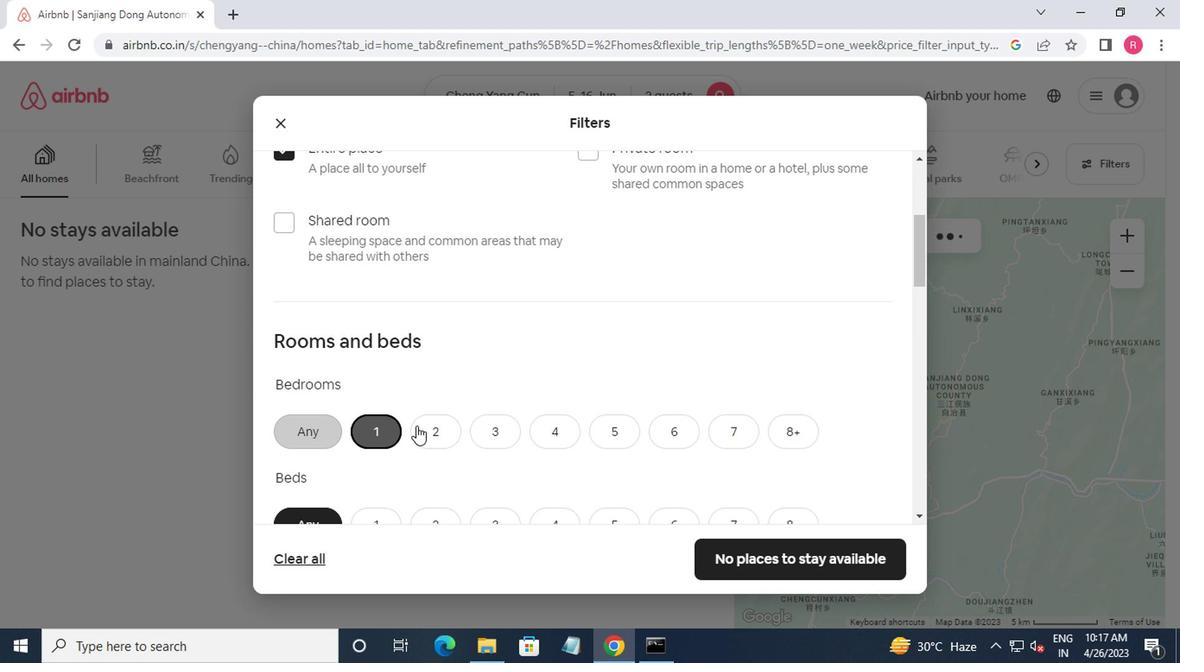 
Action: Mouse scrolled (419, 425) with delta (0, 0)
Screenshot: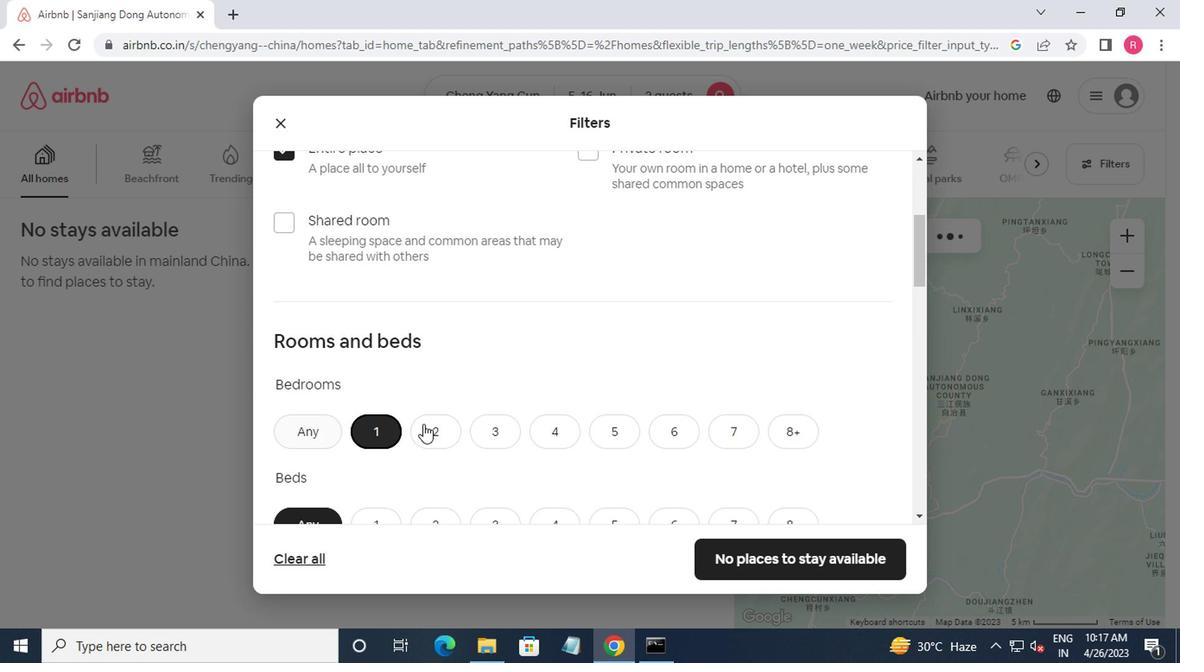 
Action: Mouse moved to (386, 340)
Screenshot: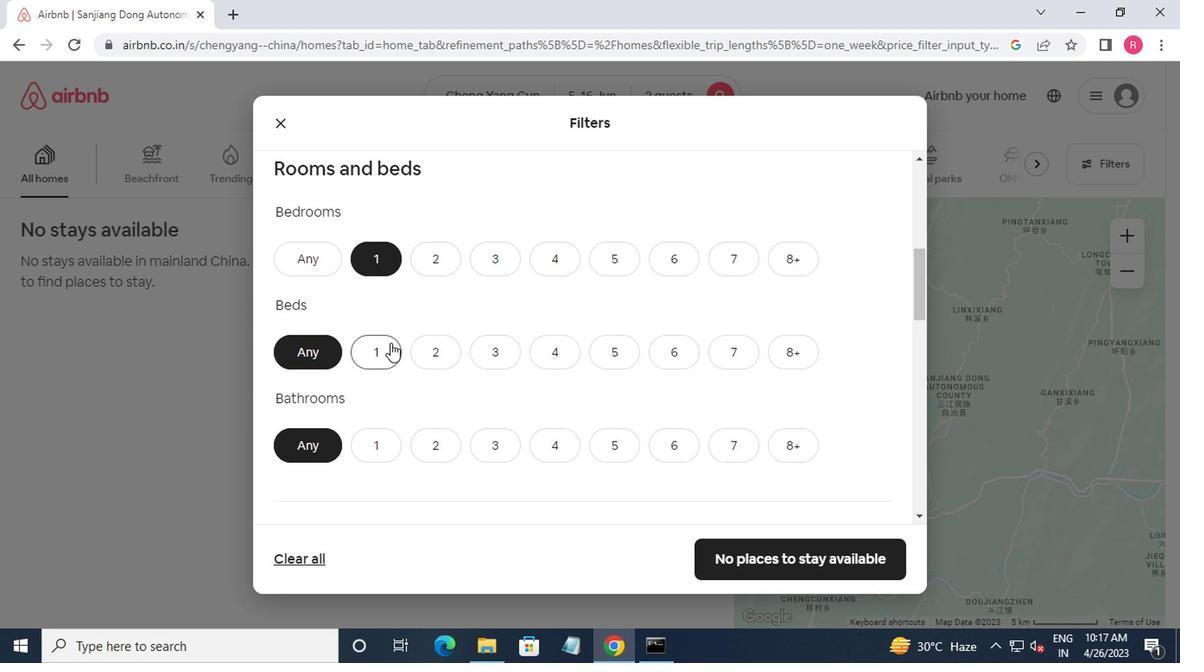 
Action: Mouse pressed left at (386, 340)
Screenshot: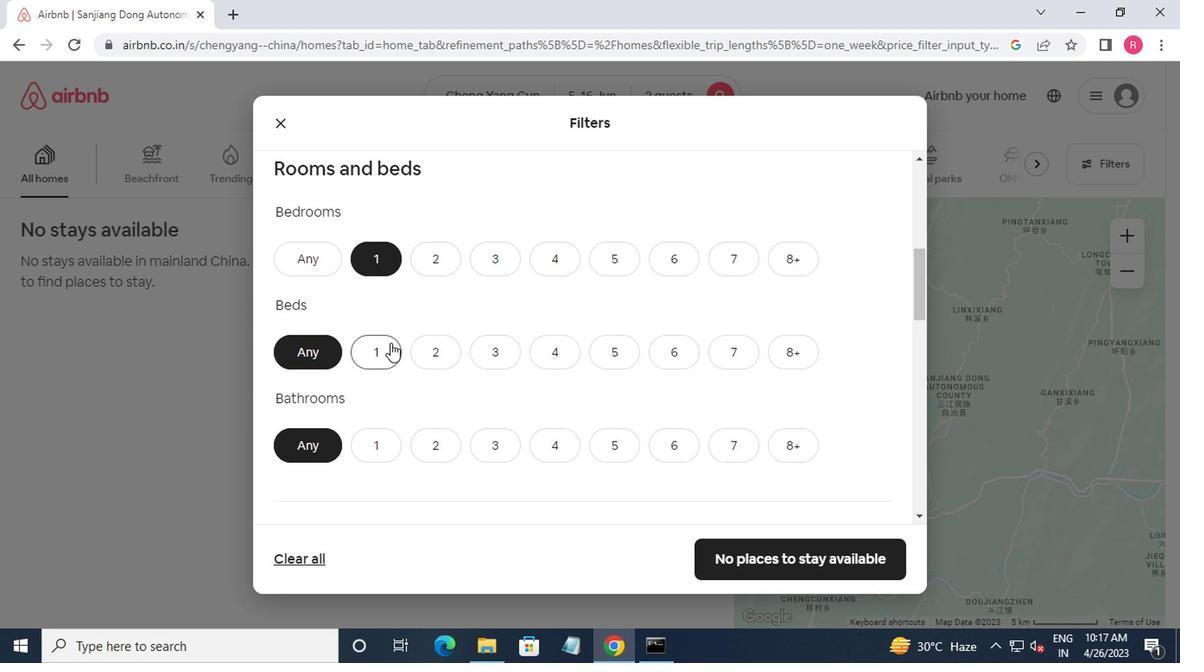 
Action: Mouse moved to (378, 442)
Screenshot: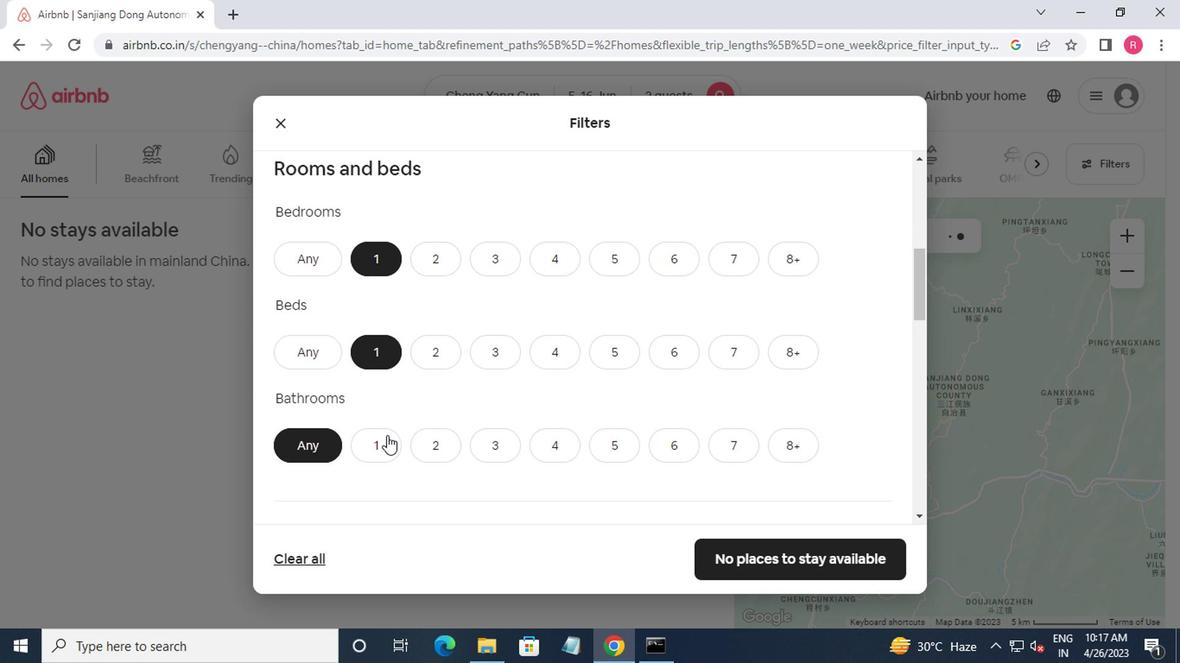 
Action: Mouse pressed left at (378, 442)
Screenshot: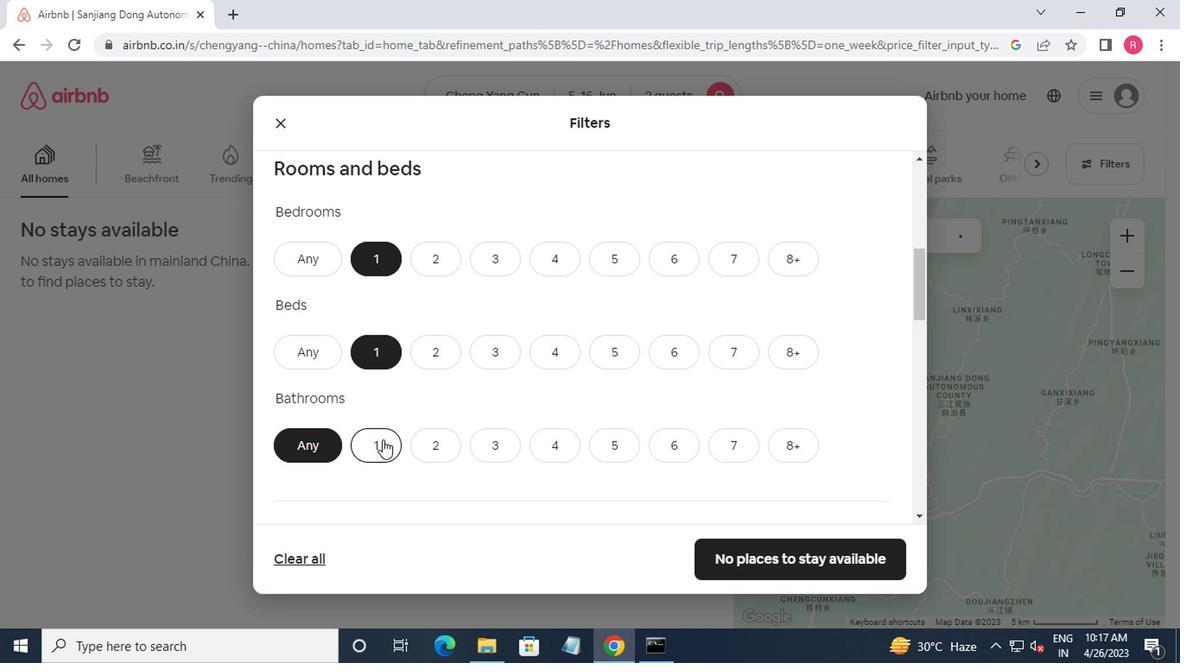 
Action: Mouse moved to (377, 442)
Screenshot: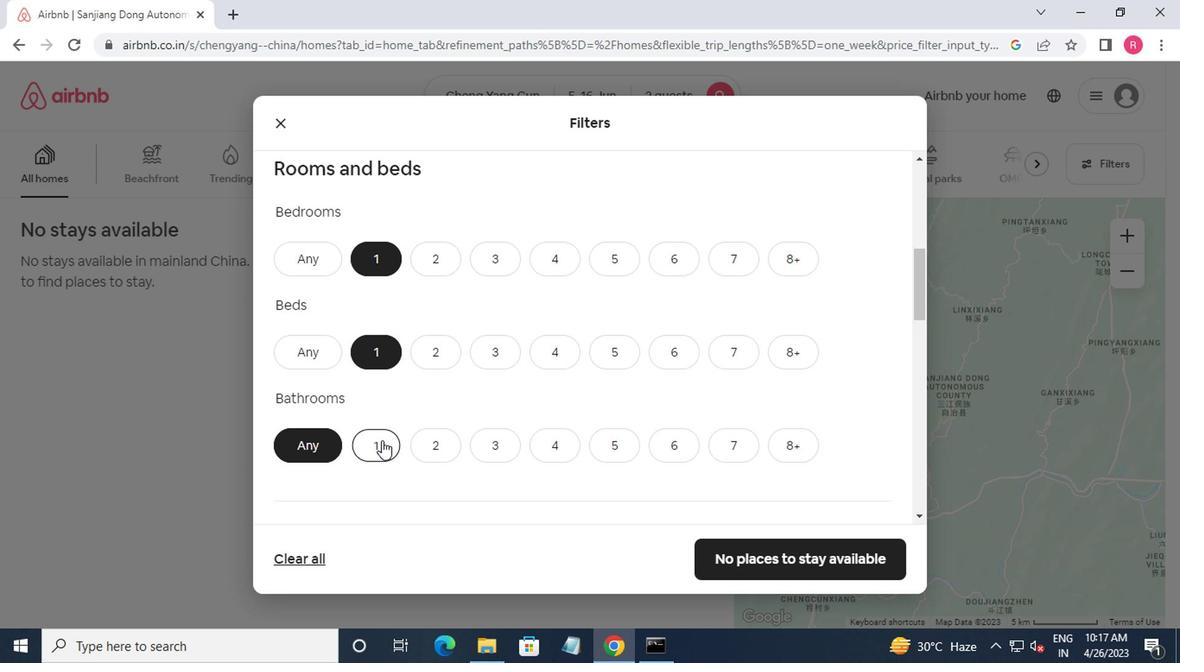 
Action: Mouse scrolled (377, 441) with delta (0, 0)
Screenshot: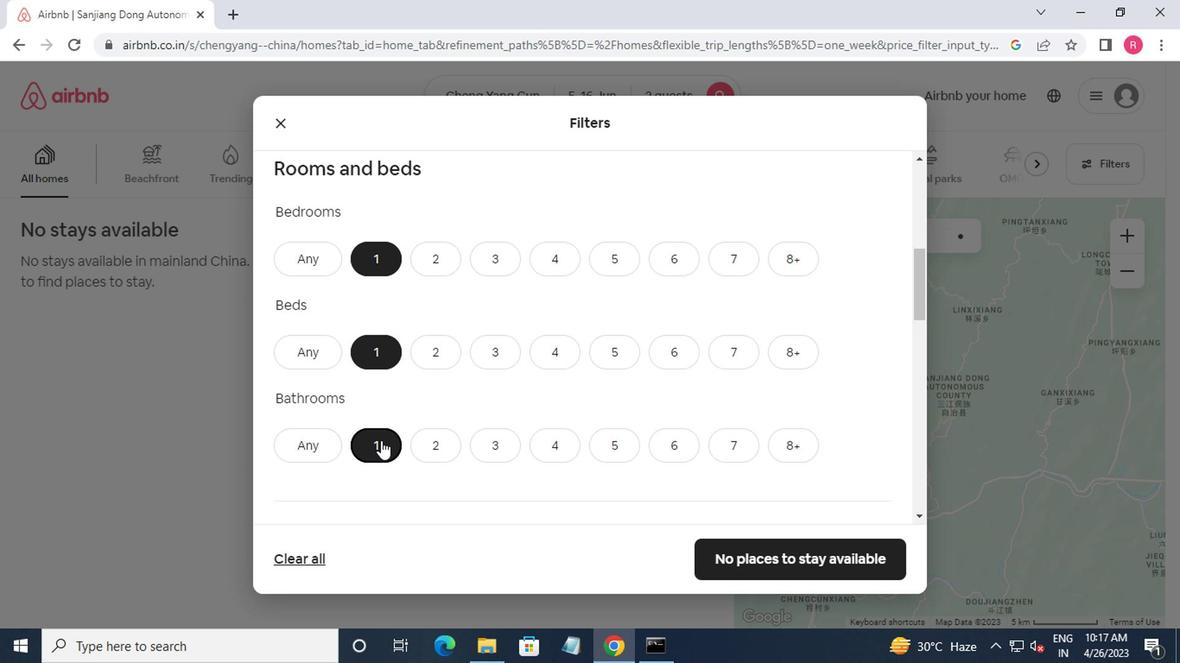 
Action: Mouse scrolled (377, 441) with delta (0, 0)
Screenshot: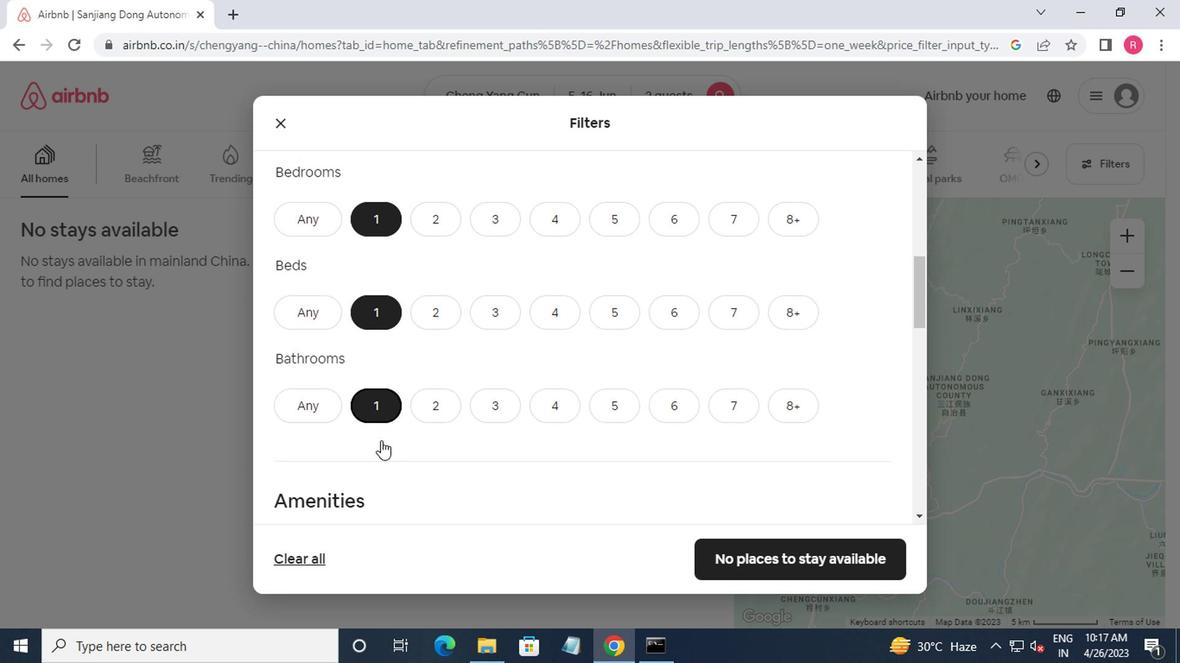 
Action: Mouse moved to (373, 425)
Screenshot: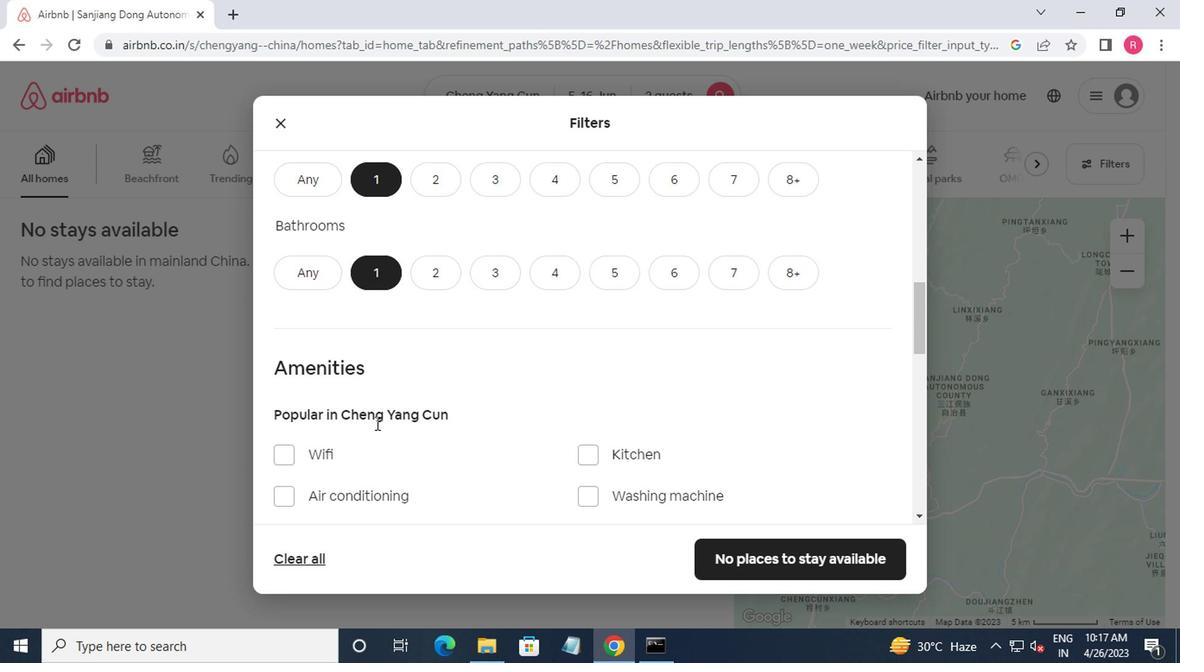 
Action: Mouse scrolled (373, 425) with delta (0, 0)
Screenshot: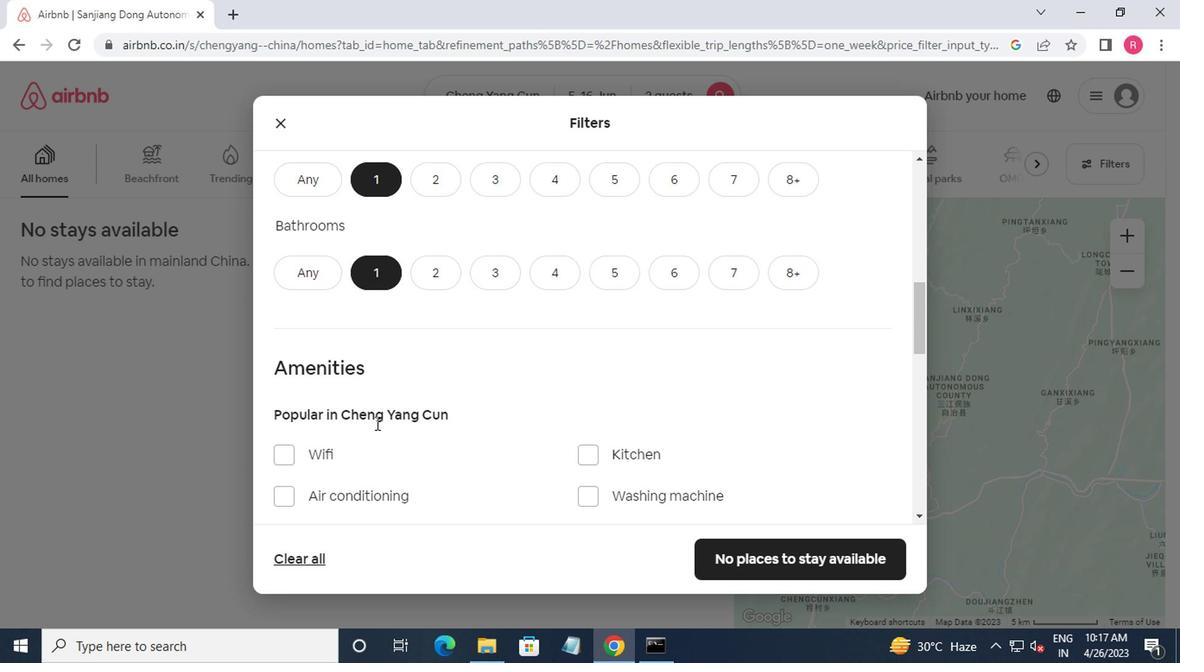
Action: Mouse moved to (374, 423)
Screenshot: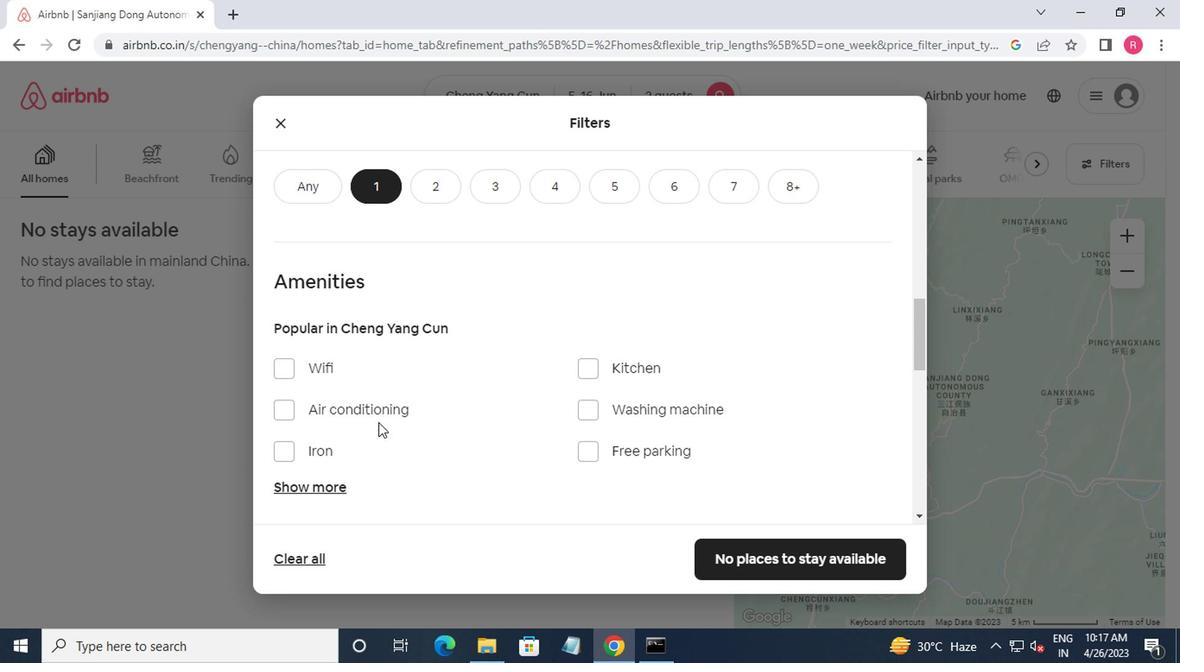 
Action: Mouse scrolled (374, 422) with delta (0, -1)
Screenshot: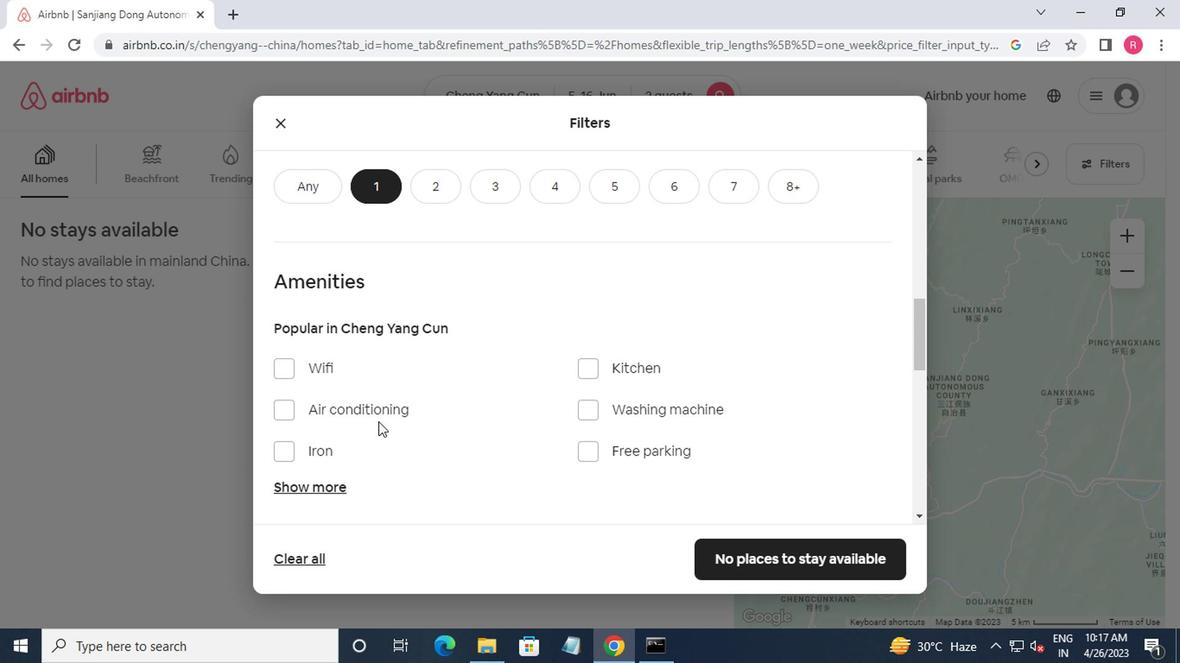 
Action: Mouse moved to (273, 285)
Screenshot: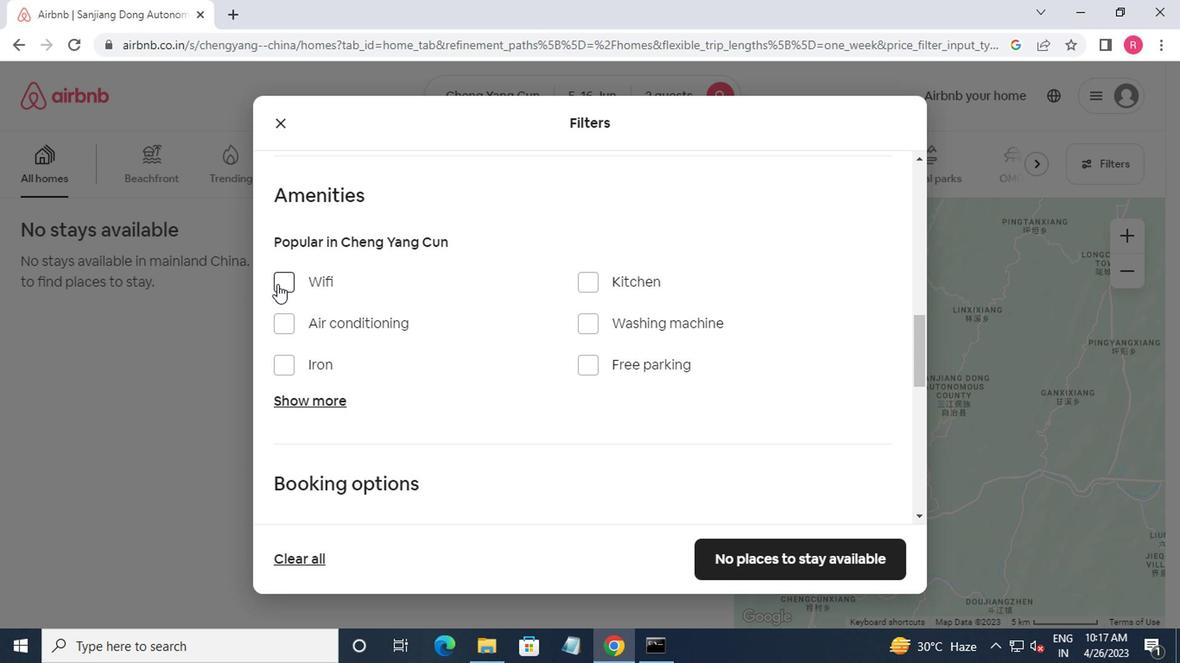 
Action: Mouse pressed left at (273, 285)
Screenshot: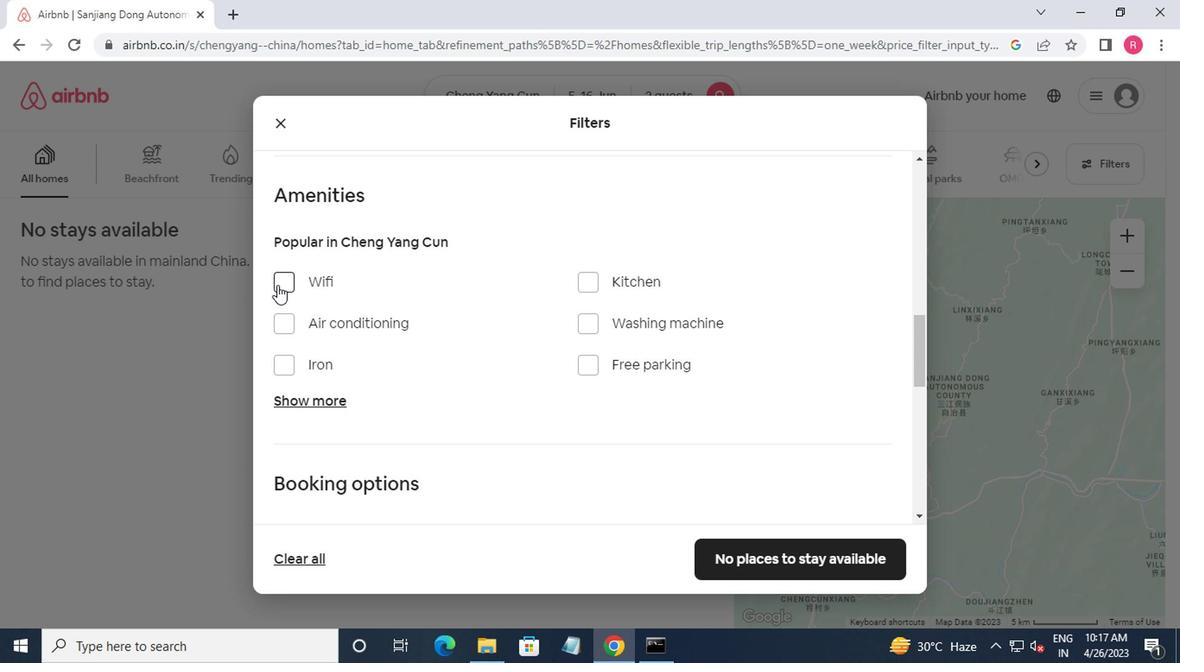 
Action: Mouse moved to (374, 329)
Screenshot: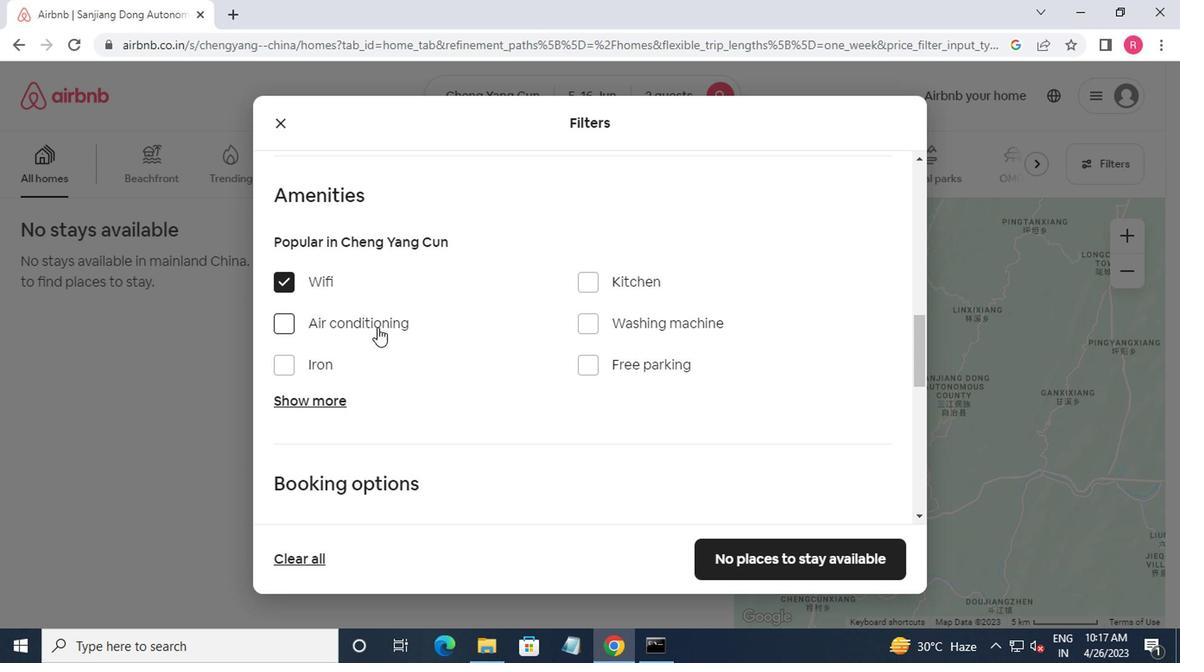 
Action: Mouse scrolled (374, 328) with delta (0, -1)
Screenshot: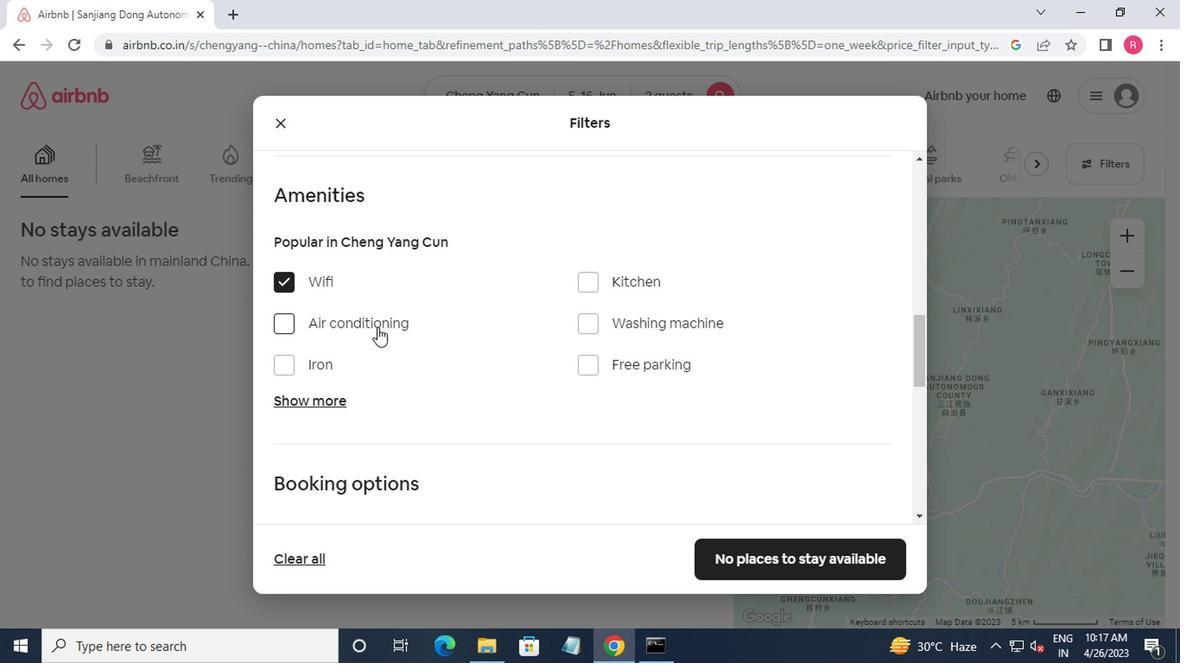 
Action: Mouse scrolled (374, 328) with delta (0, -1)
Screenshot: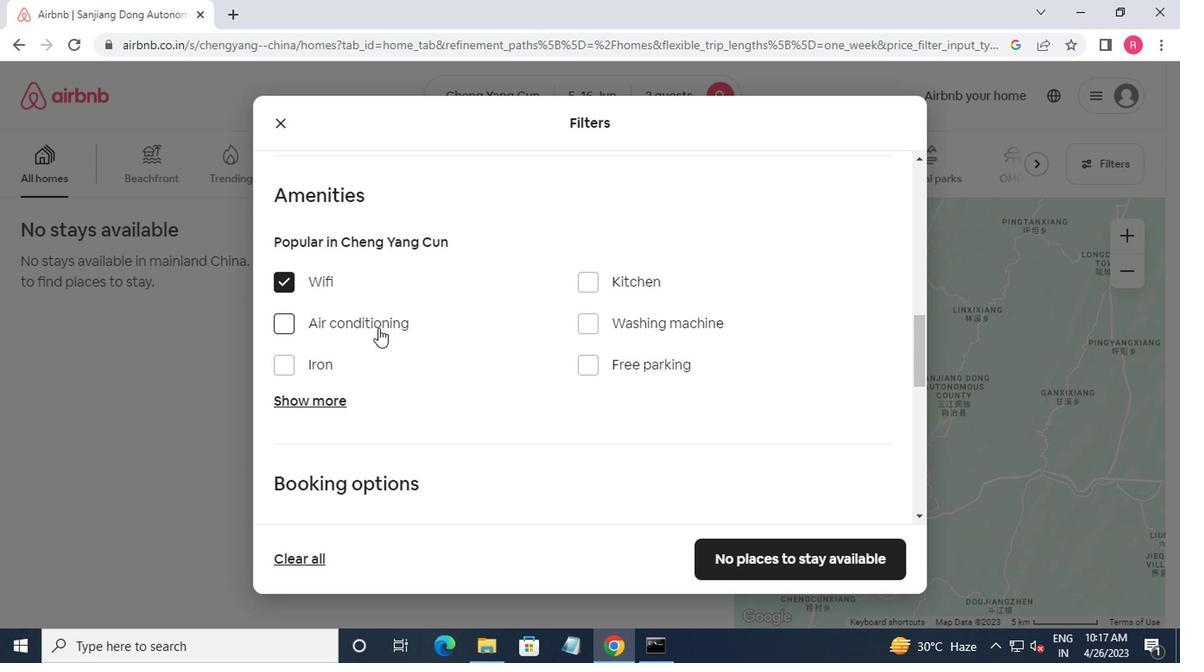 
Action: Mouse scrolled (374, 328) with delta (0, -1)
Screenshot: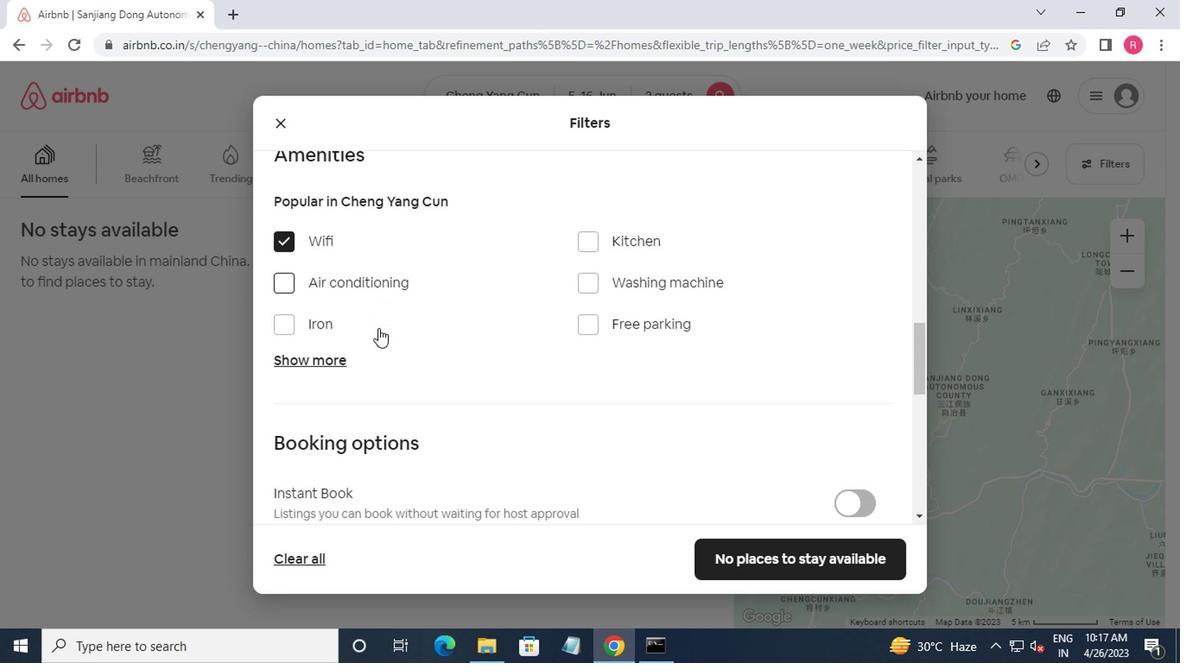 
Action: Mouse moved to (865, 352)
Screenshot: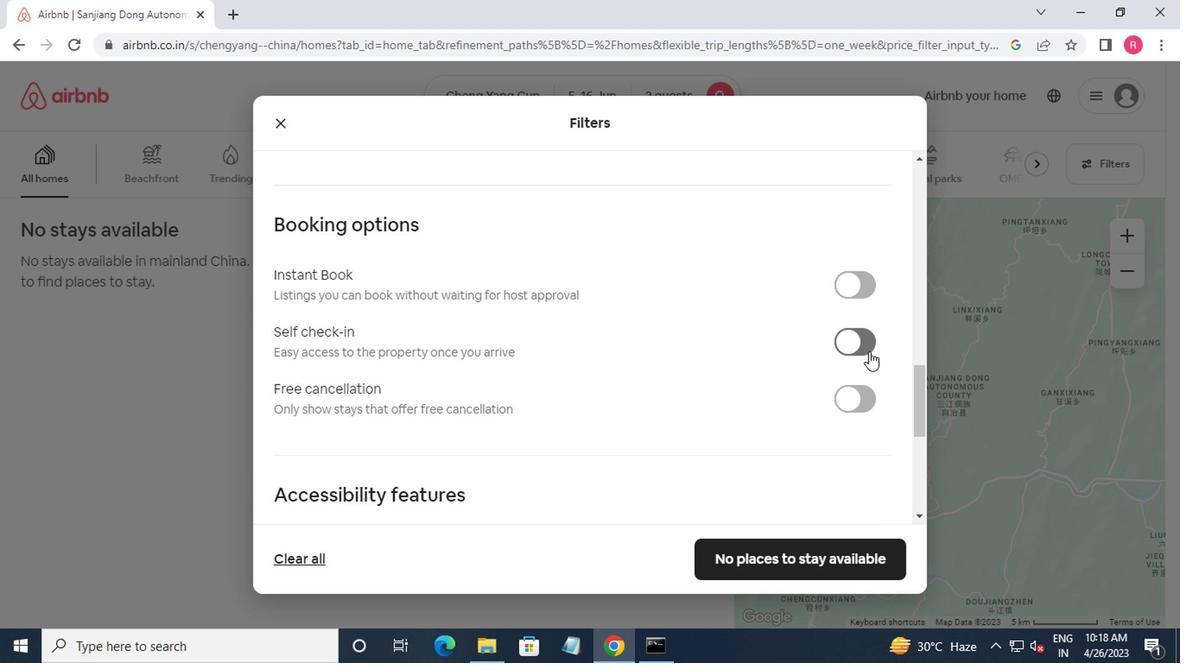 
Action: Mouse pressed left at (865, 352)
Screenshot: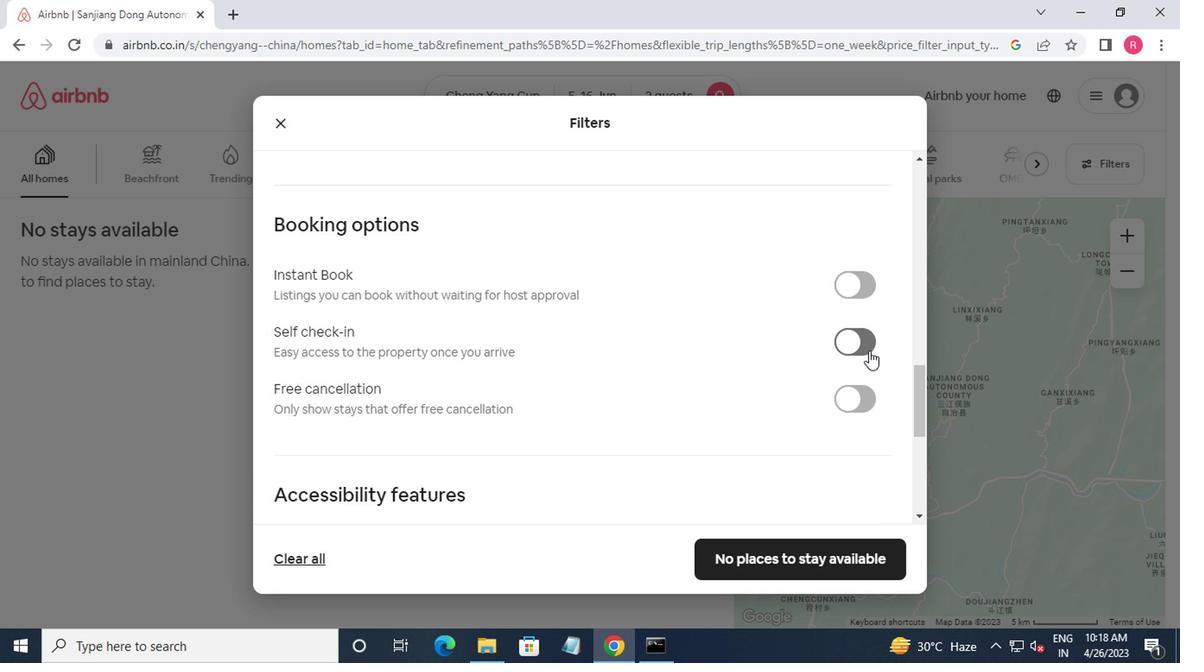 
Action: Mouse moved to (823, 373)
Screenshot: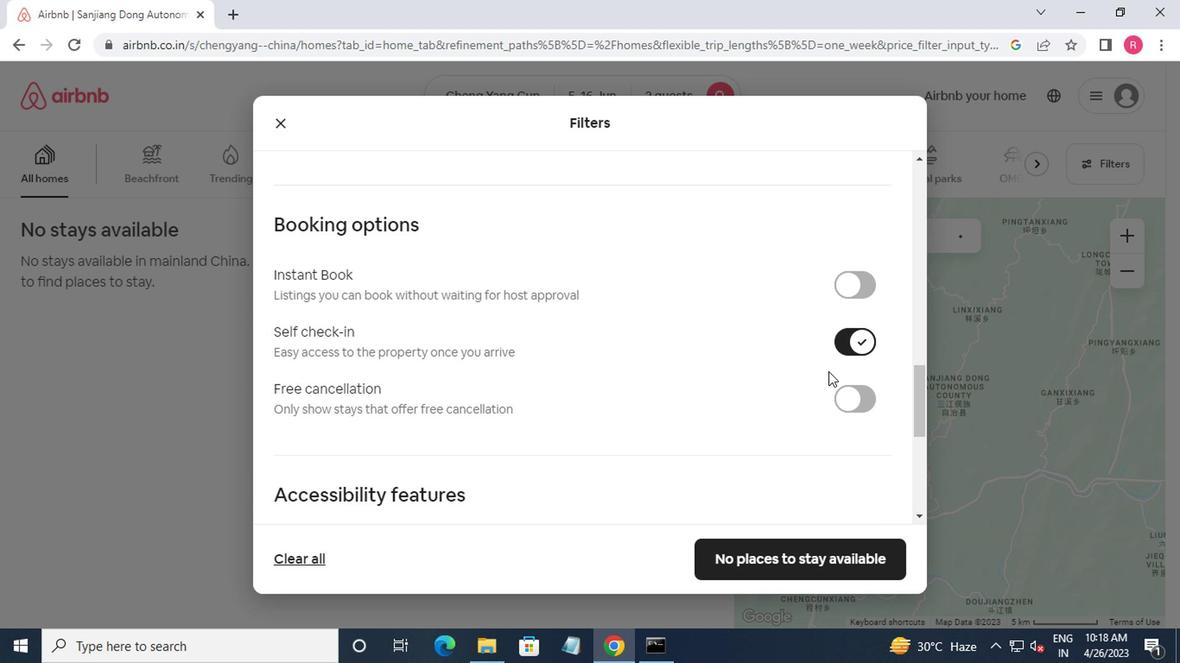 
Action: Mouse scrolled (823, 373) with delta (0, 0)
Screenshot: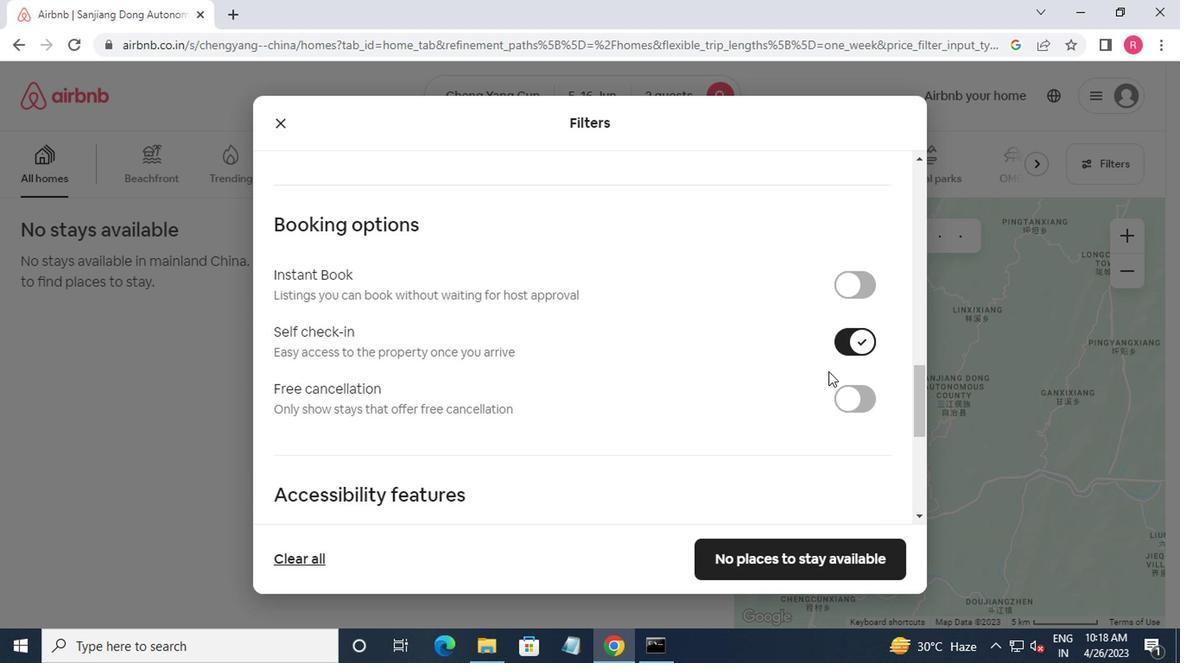 
Action: Mouse scrolled (823, 373) with delta (0, 0)
Screenshot: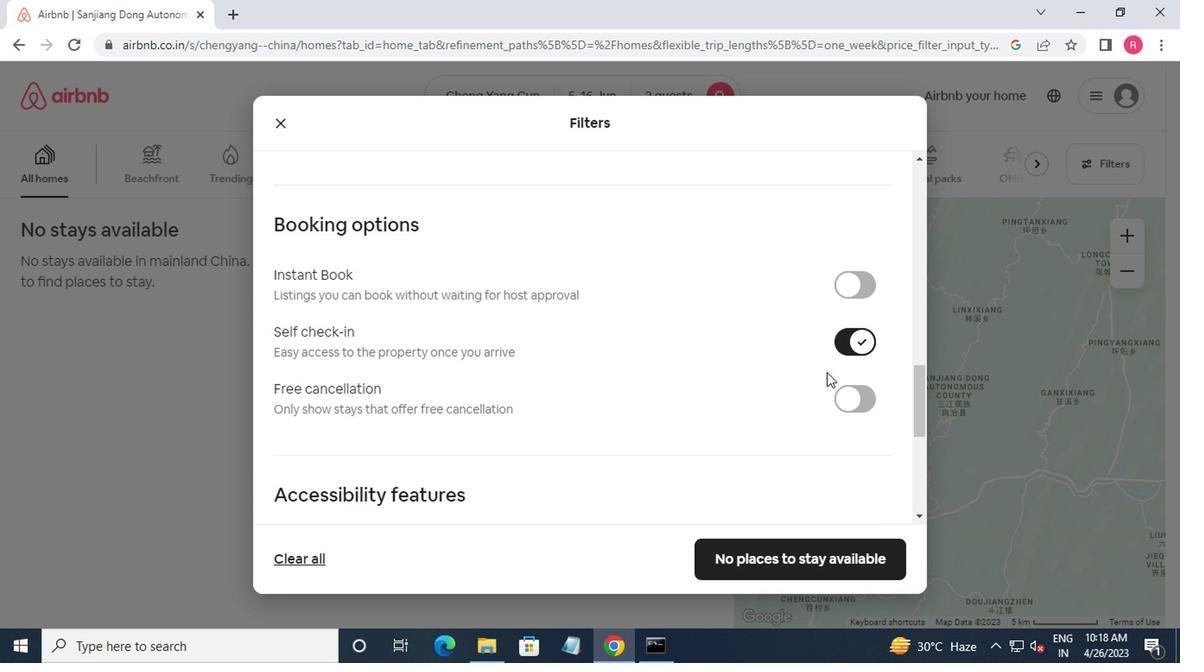 
Action: Mouse moved to (822, 374)
Screenshot: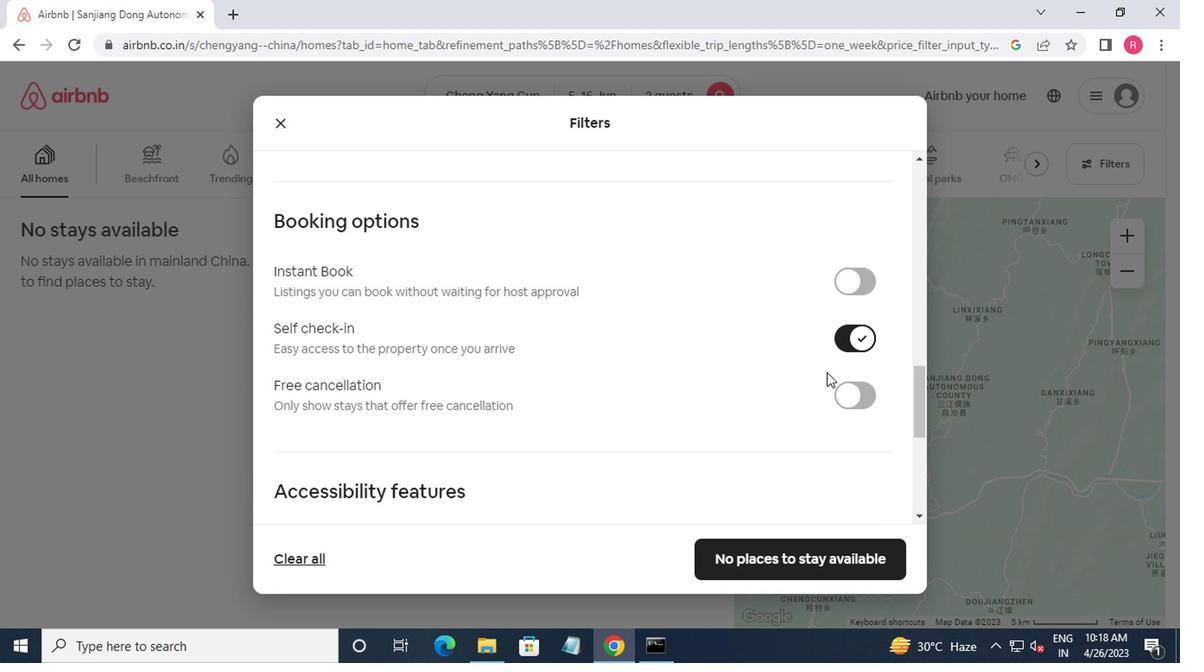 
Action: Mouse scrolled (822, 373) with delta (0, 0)
Screenshot: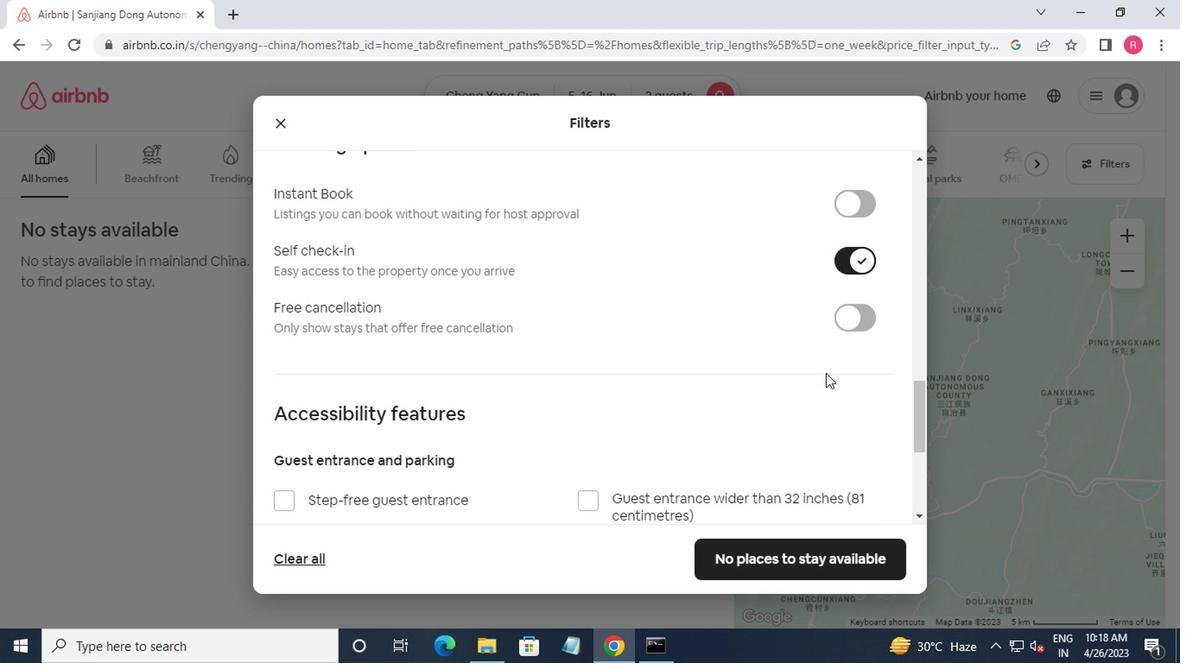
Action: Mouse scrolled (822, 373) with delta (0, 0)
Screenshot: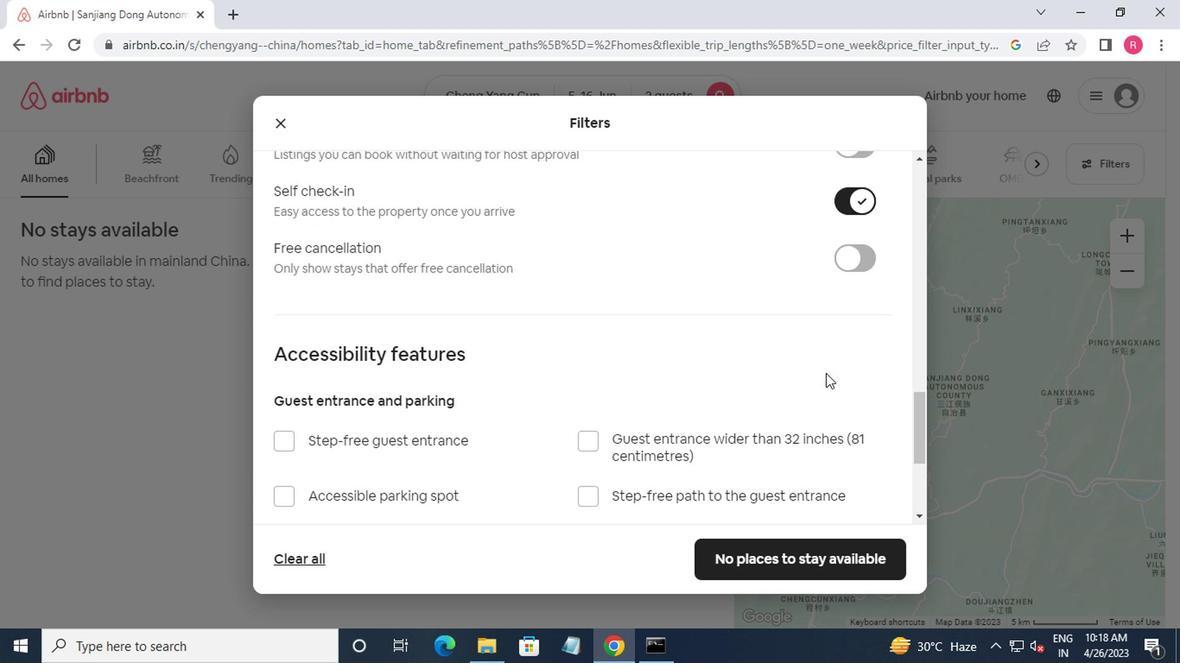 
Action: Mouse moved to (744, 492)
Screenshot: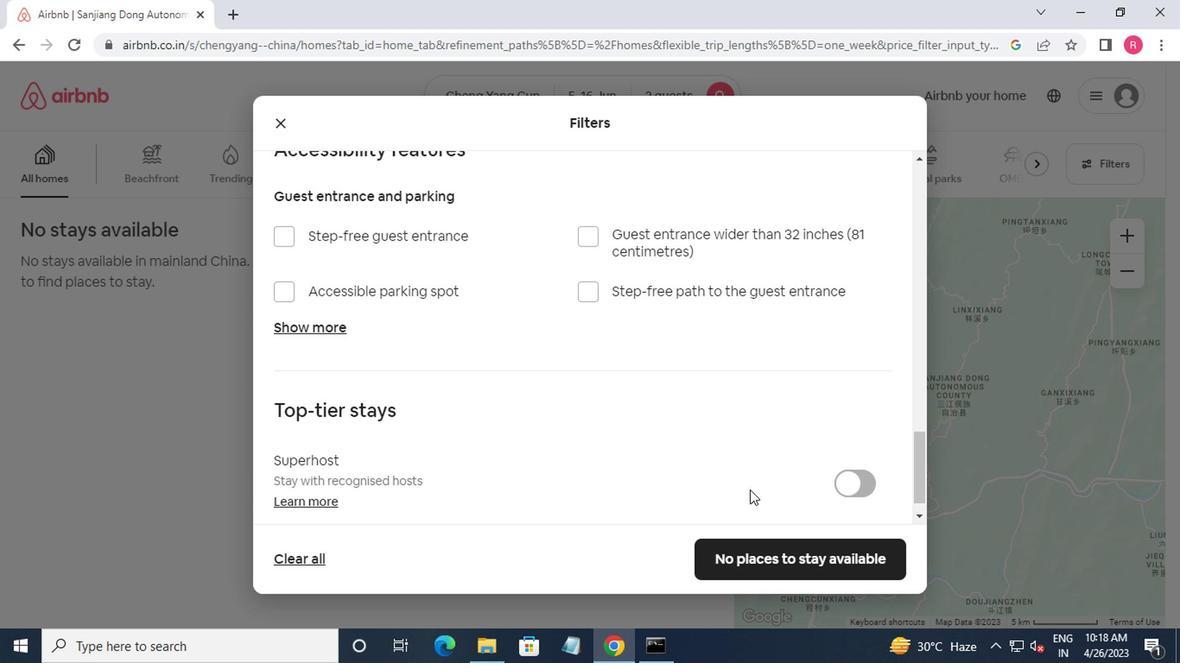 
Action: Mouse scrolled (744, 491) with delta (0, -1)
Screenshot: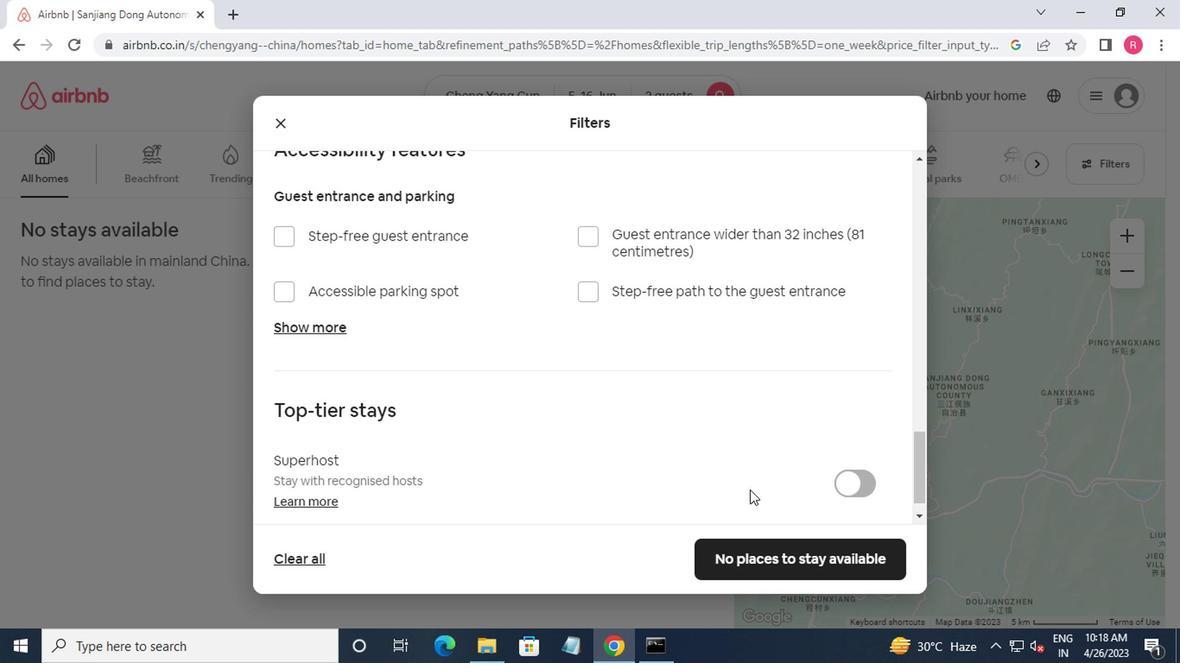 
Action: Mouse scrolled (744, 491) with delta (0, -1)
Screenshot: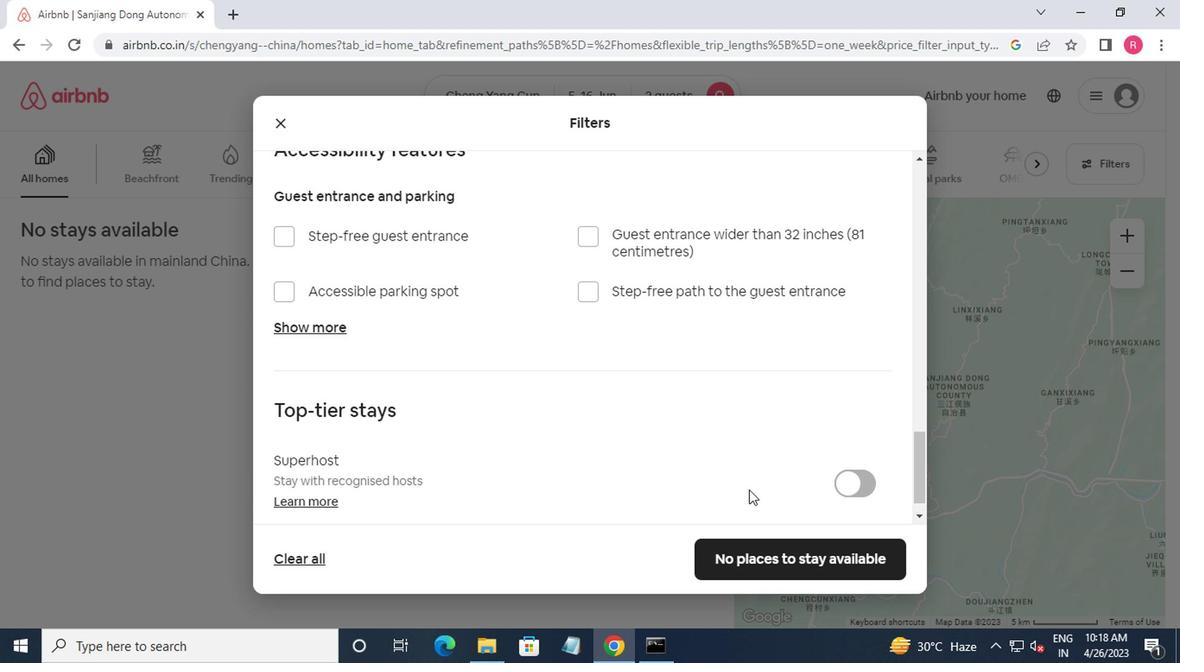 
Action: Mouse scrolled (744, 491) with delta (0, -1)
Screenshot: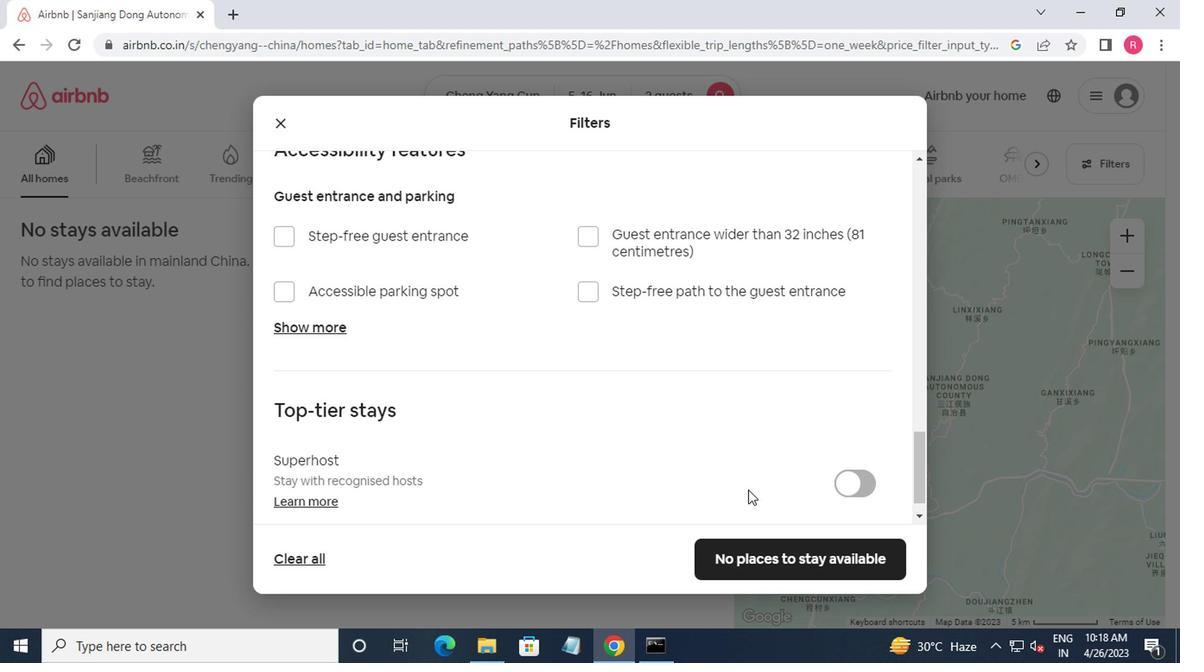 
Action: Mouse moved to (747, 558)
Screenshot: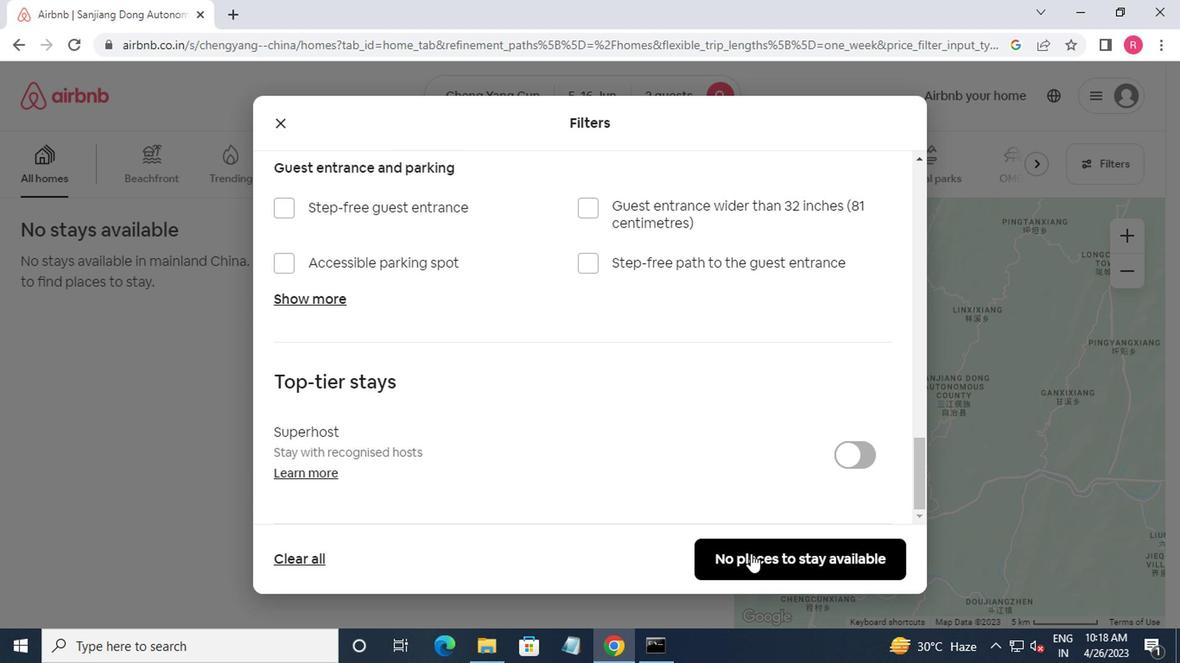 
Action: Mouse pressed left at (747, 558)
Screenshot: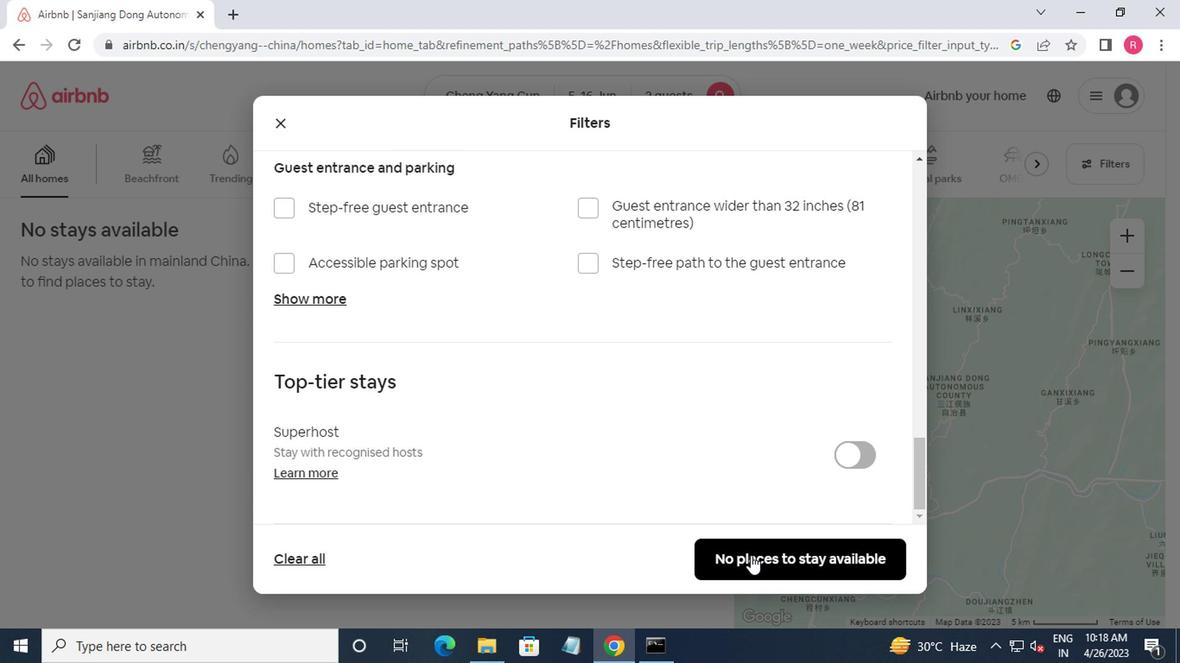 
Action: Mouse moved to (746, 554)
Screenshot: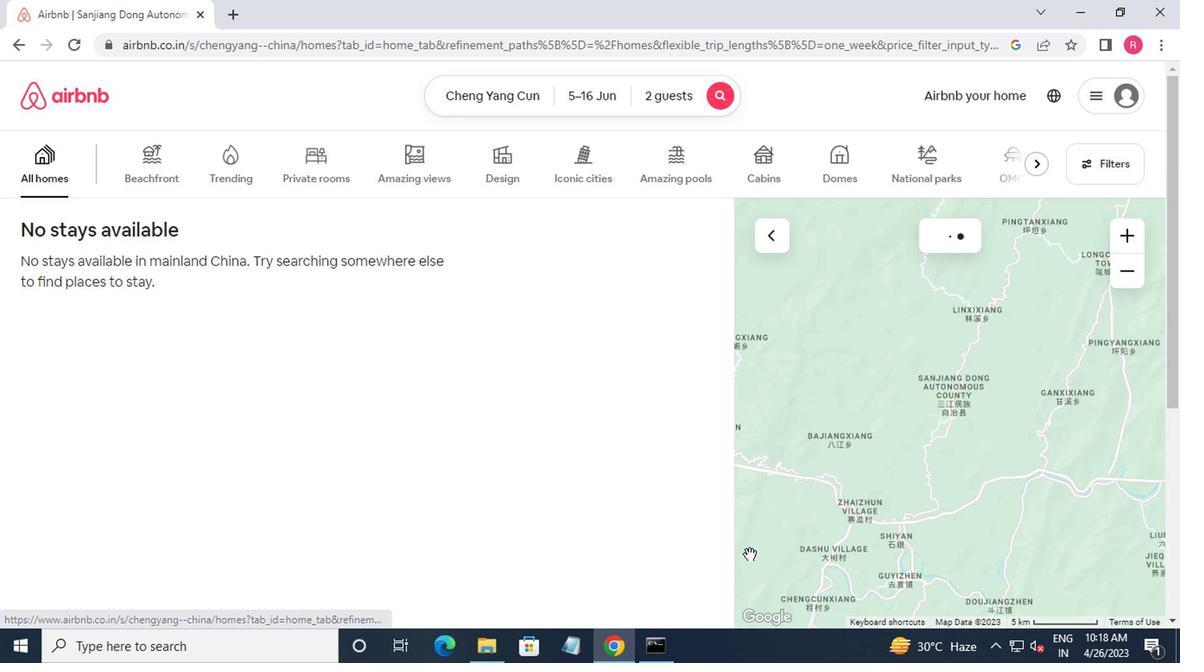 
